 Task: Find connections with filter location Lisieux with filter topic #Lifewith filter profile language English with filter current company Mahindra Finance with filter school Sri Jagadguru Chandrasekaranathaswamiji Institute of Technology with filter industry Non-profit Organizations with filter service category Blogging with filter keywords title Customer Care Associate
Action: Mouse moved to (473, 83)
Screenshot: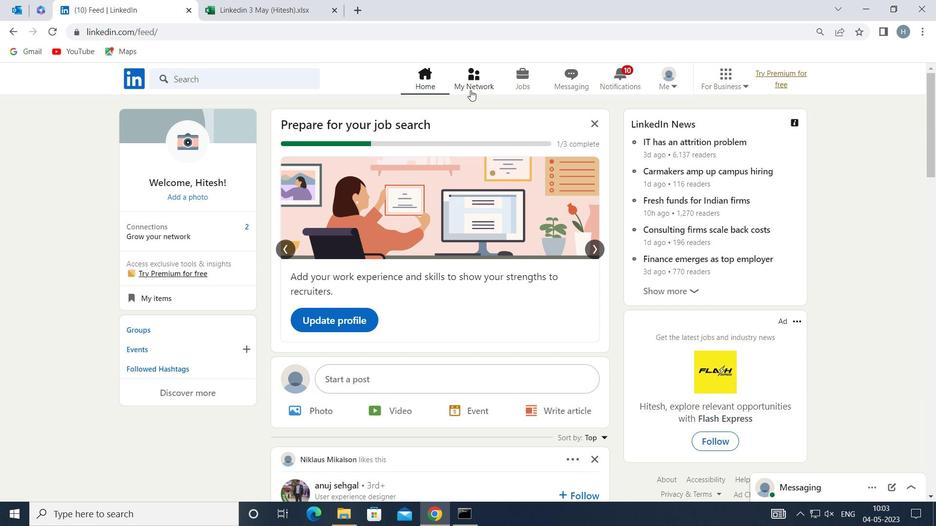 
Action: Mouse pressed left at (473, 83)
Screenshot: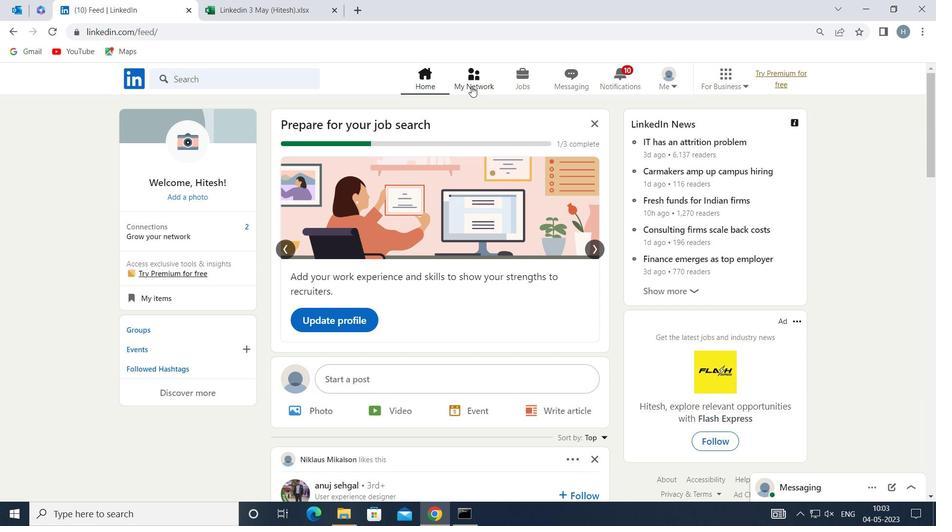 
Action: Mouse moved to (278, 142)
Screenshot: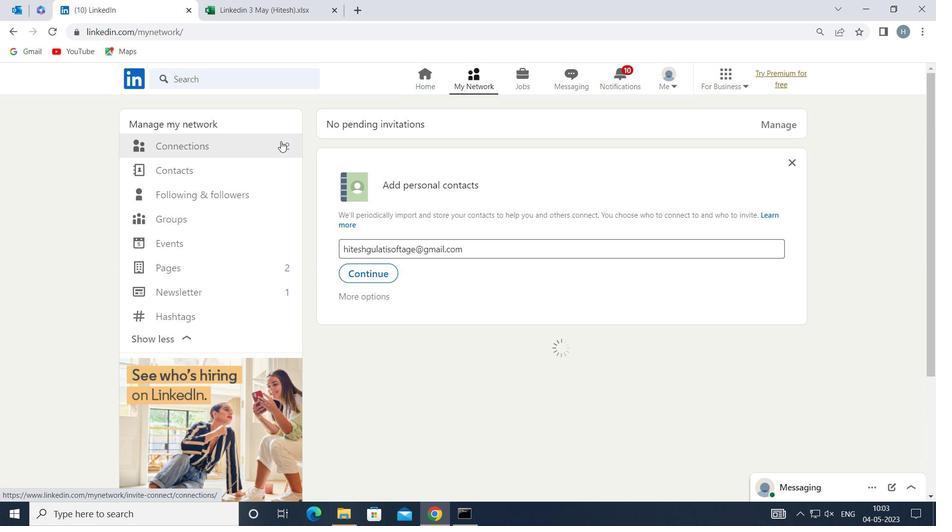 
Action: Mouse pressed left at (278, 142)
Screenshot: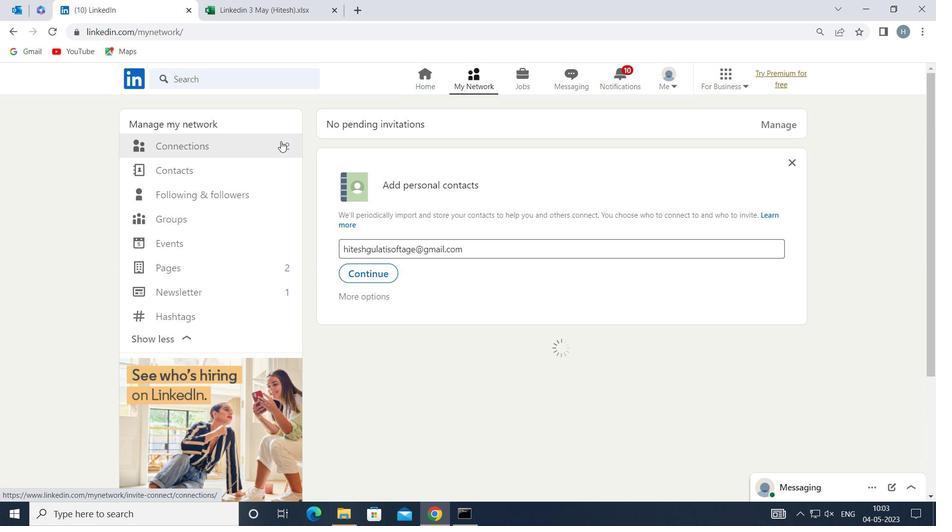 
Action: Mouse moved to (539, 148)
Screenshot: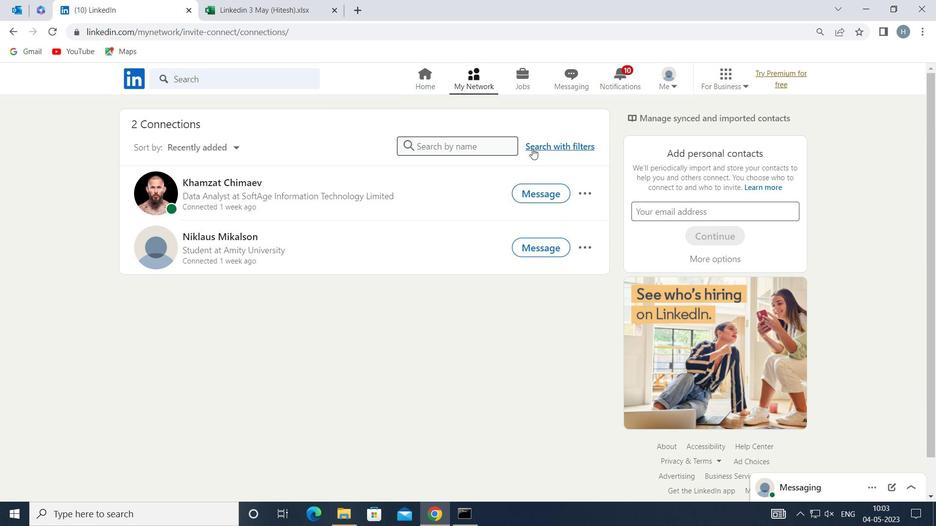 
Action: Mouse pressed left at (539, 148)
Screenshot: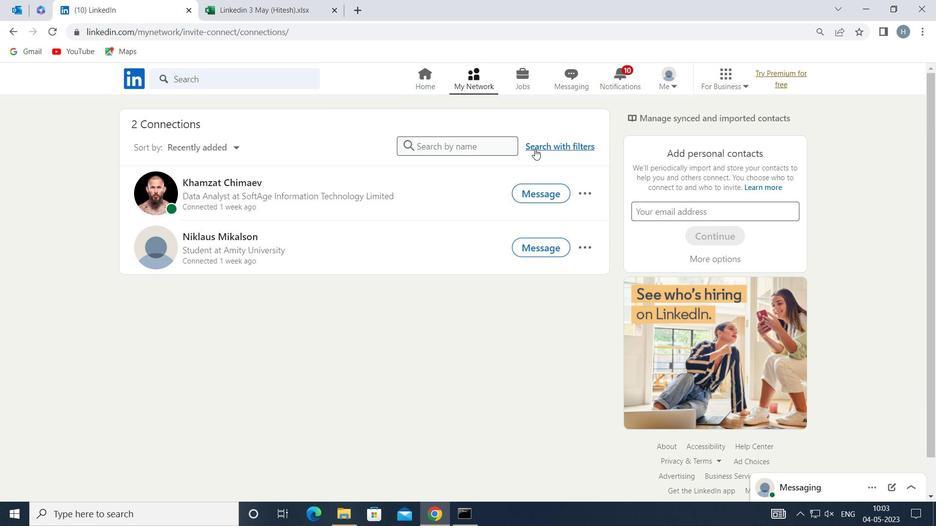 
Action: Mouse moved to (517, 112)
Screenshot: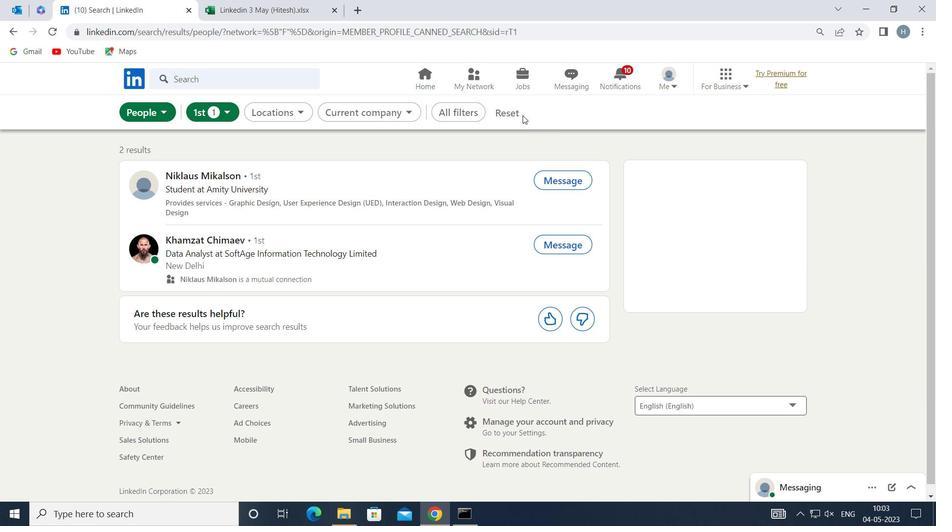 
Action: Mouse pressed left at (517, 112)
Screenshot: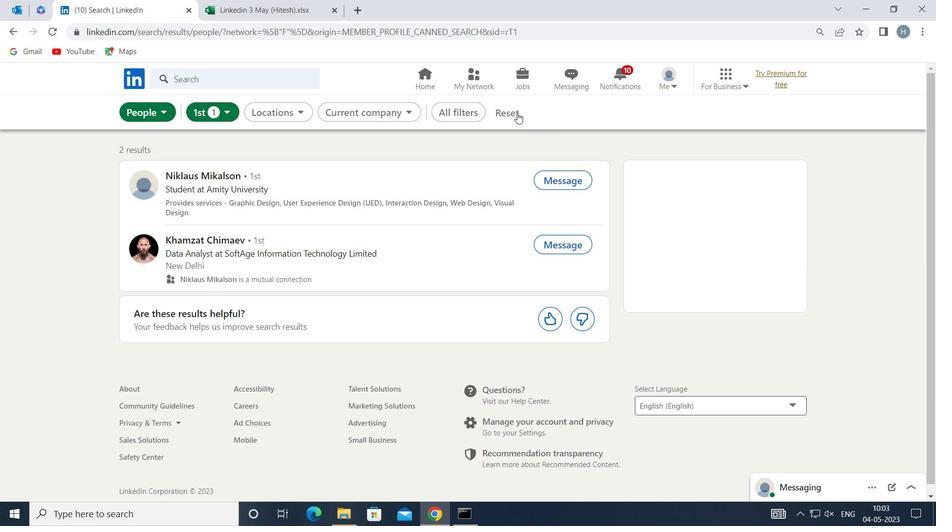 
Action: Mouse moved to (493, 113)
Screenshot: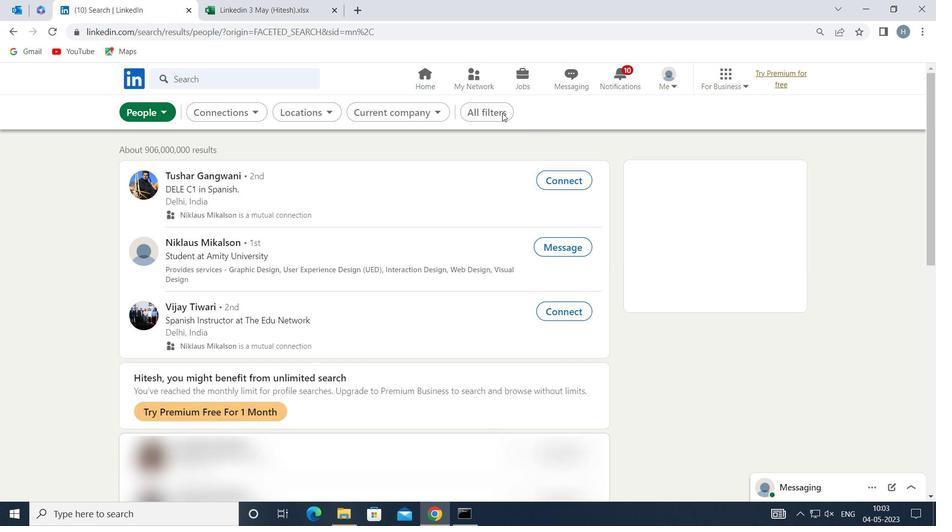 
Action: Mouse pressed left at (493, 113)
Screenshot: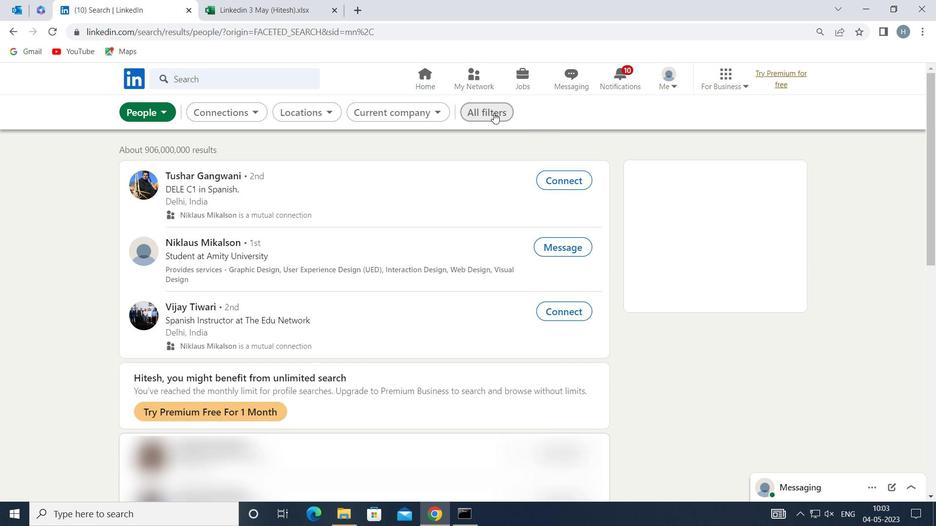 
Action: Mouse moved to (678, 248)
Screenshot: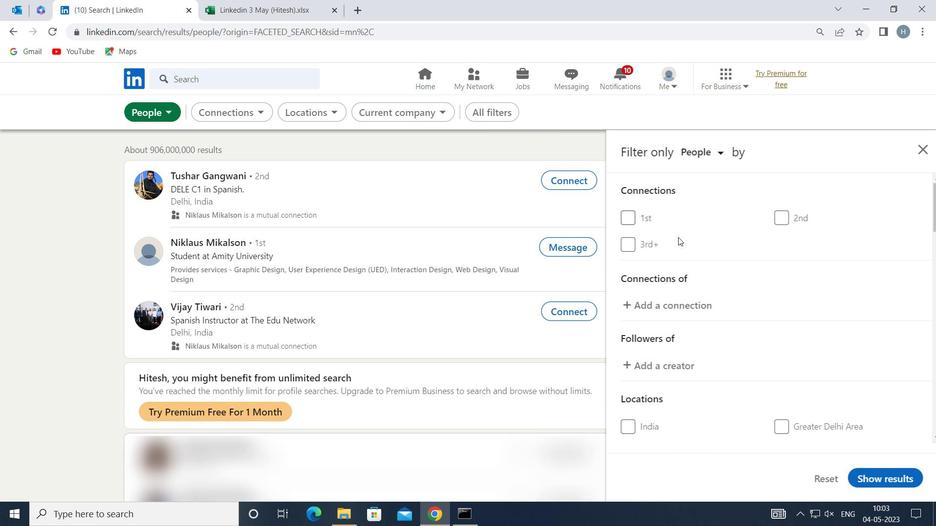 
Action: Mouse scrolled (678, 248) with delta (0, 0)
Screenshot: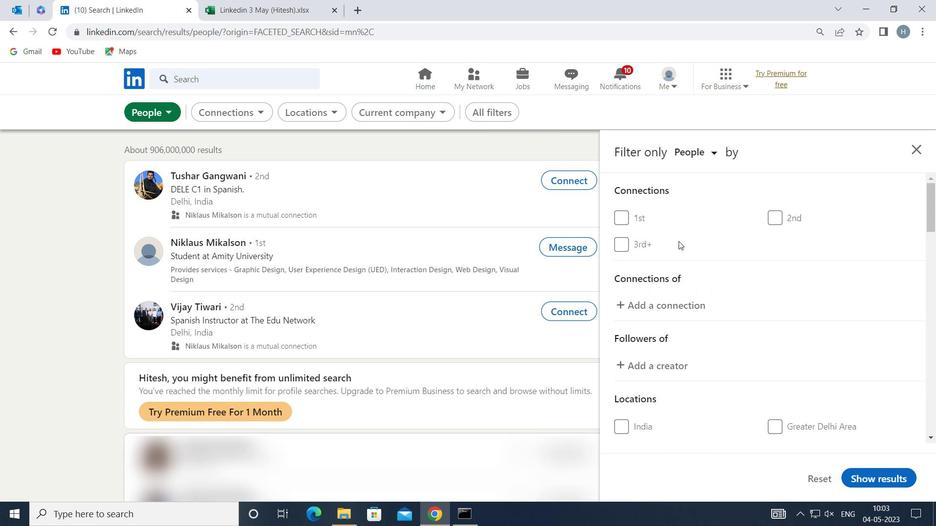 
Action: Mouse moved to (678, 249)
Screenshot: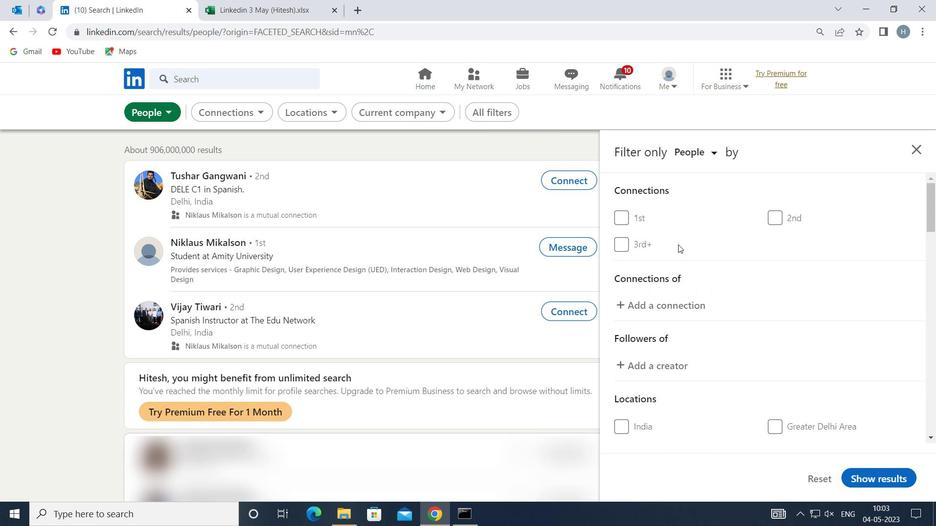 
Action: Mouse scrolled (678, 248) with delta (0, 0)
Screenshot: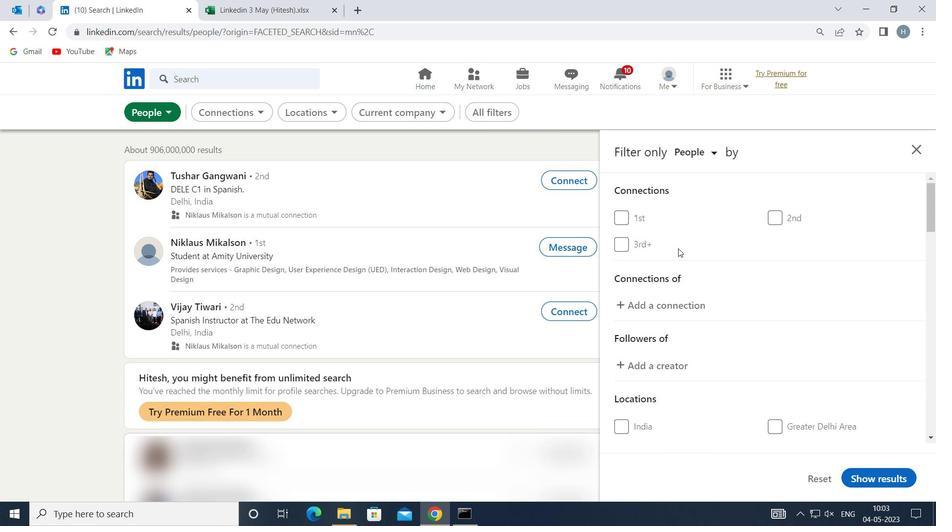 
Action: Mouse scrolled (678, 248) with delta (0, 0)
Screenshot: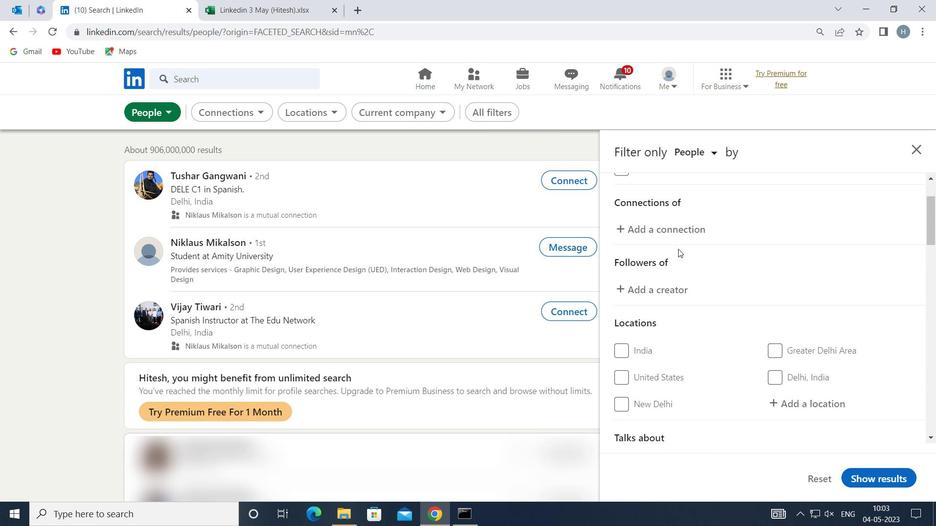 
Action: Mouse moved to (804, 295)
Screenshot: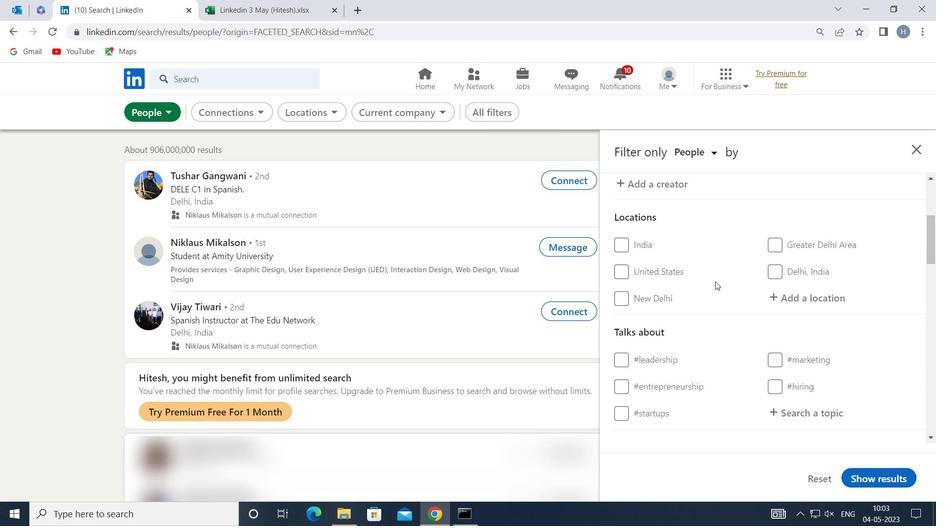
Action: Mouse pressed left at (804, 295)
Screenshot: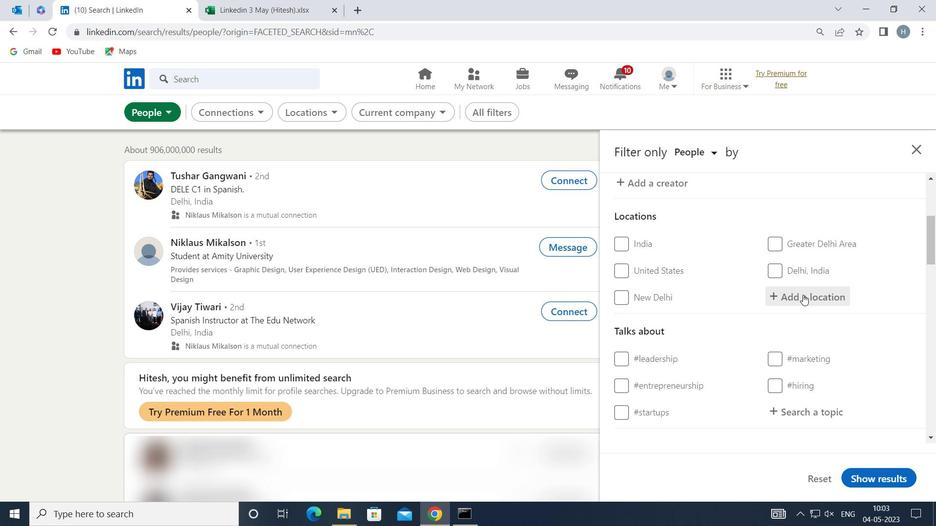 
Action: Key pressed <Key.shift>LISIEUX
Screenshot: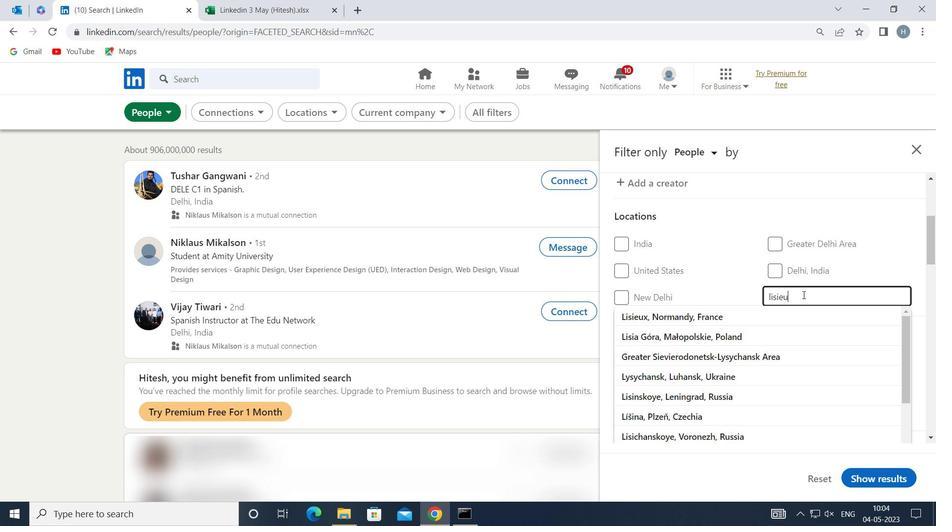 
Action: Mouse moved to (779, 312)
Screenshot: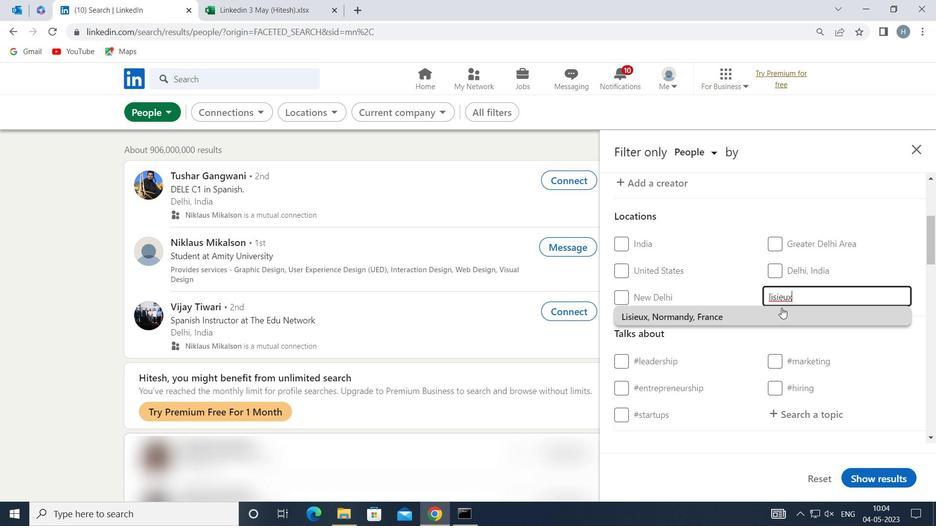 
Action: Mouse pressed left at (779, 312)
Screenshot: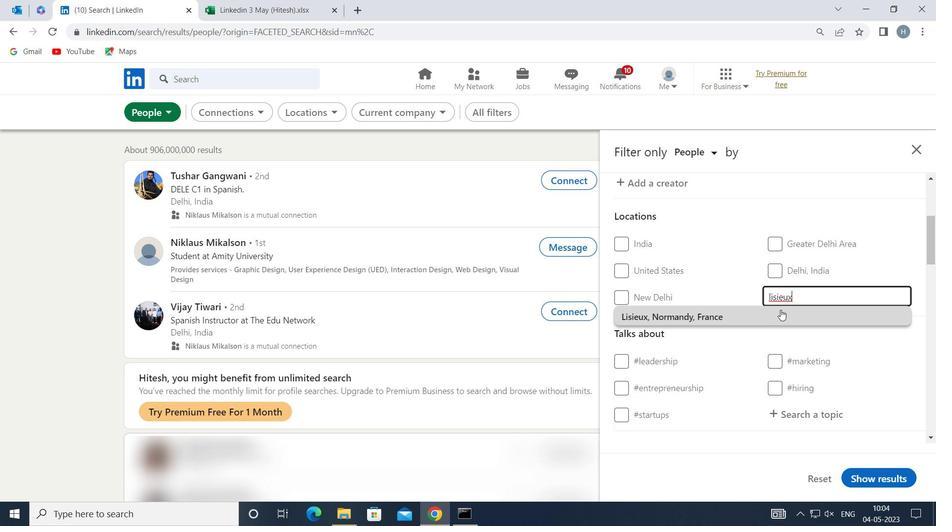 
Action: Mouse moved to (779, 312)
Screenshot: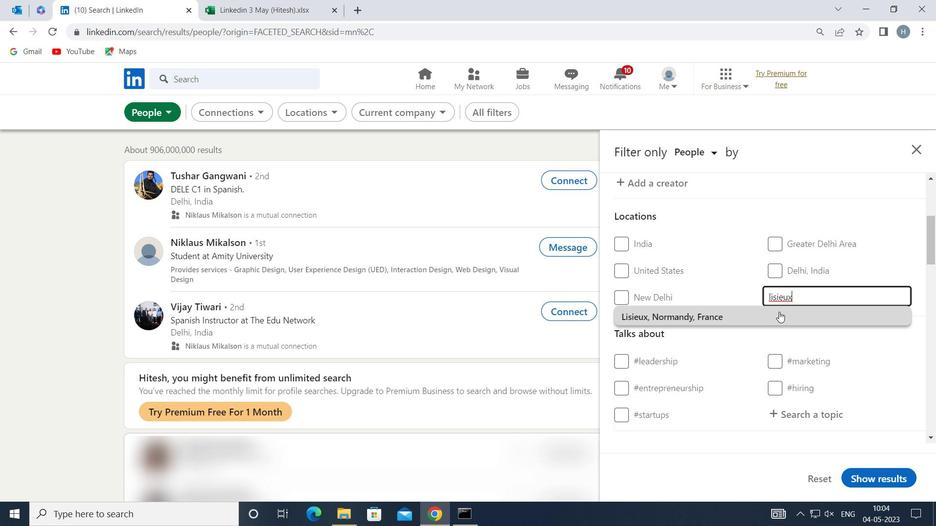 
Action: Mouse scrolled (779, 312) with delta (0, 0)
Screenshot: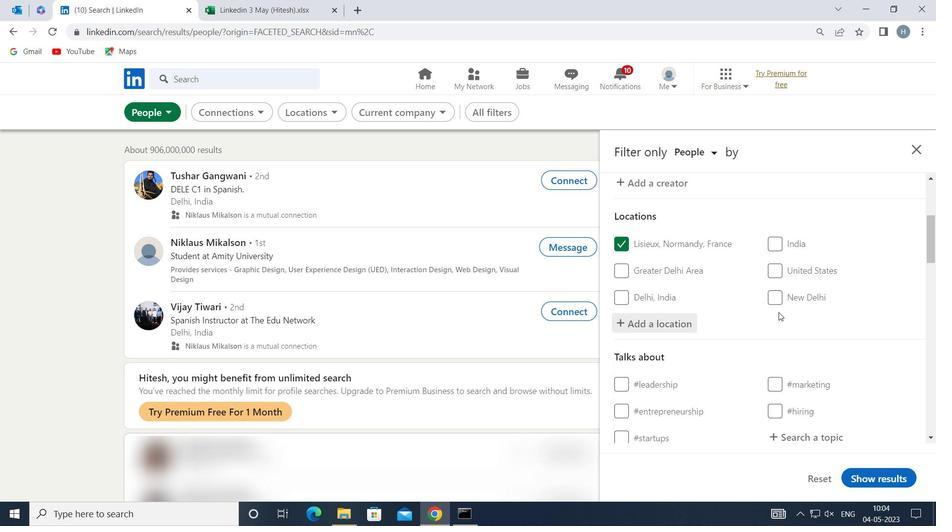 
Action: Mouse scrolled (779, 312) with delta (0, 0)
Screenshot: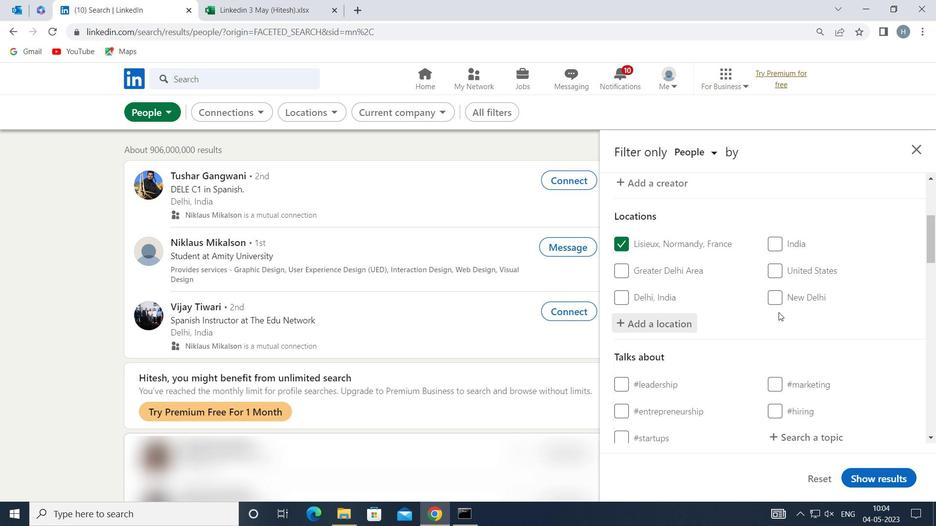 
Action: Mouse moved to (778, 314)
Screenshot: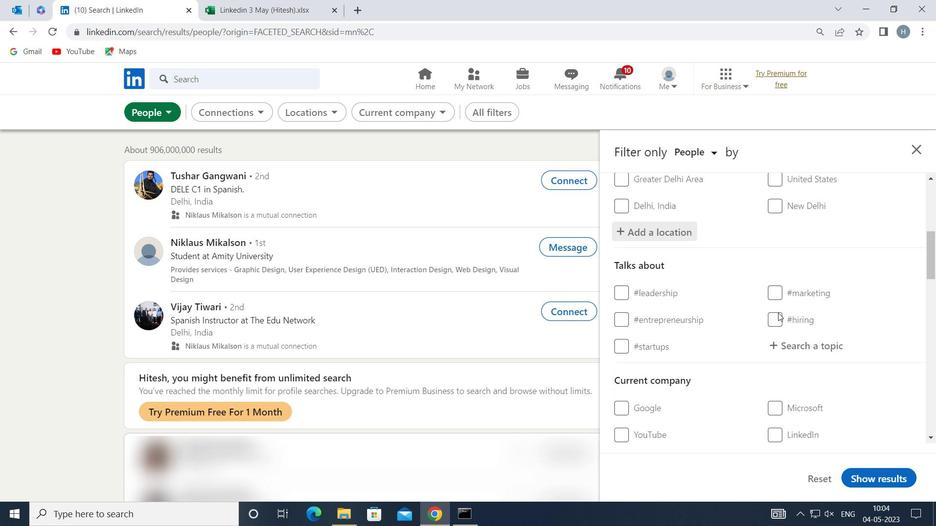 
Action: Mouse scrolled (778, 314) with delta (0, 0)
Screenshot: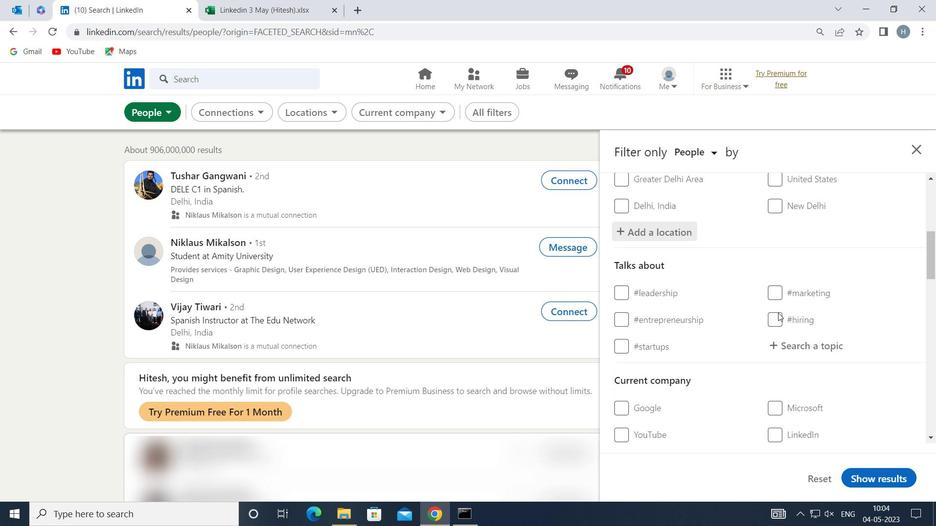
Action: Mouse moved to (805, 256)
Screenshot: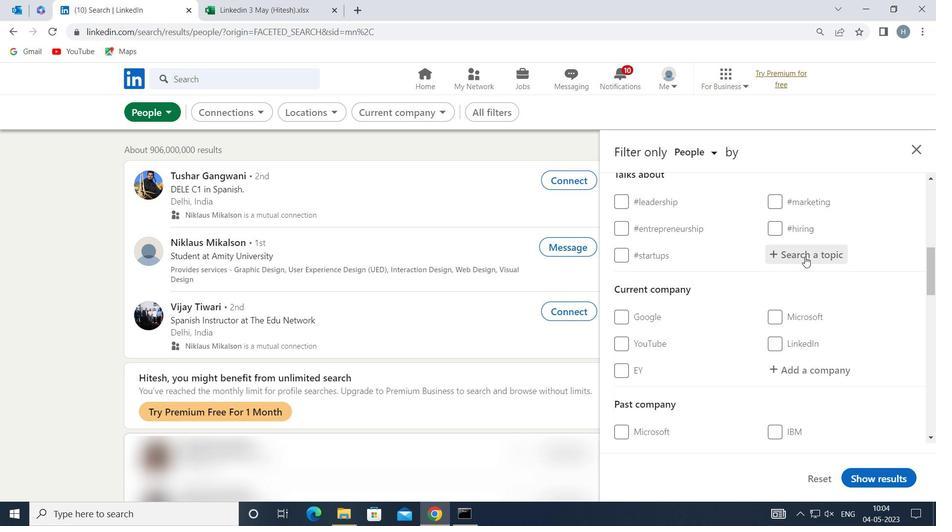 
Action: Mouse pressed left at (805, 256)
Screenshot: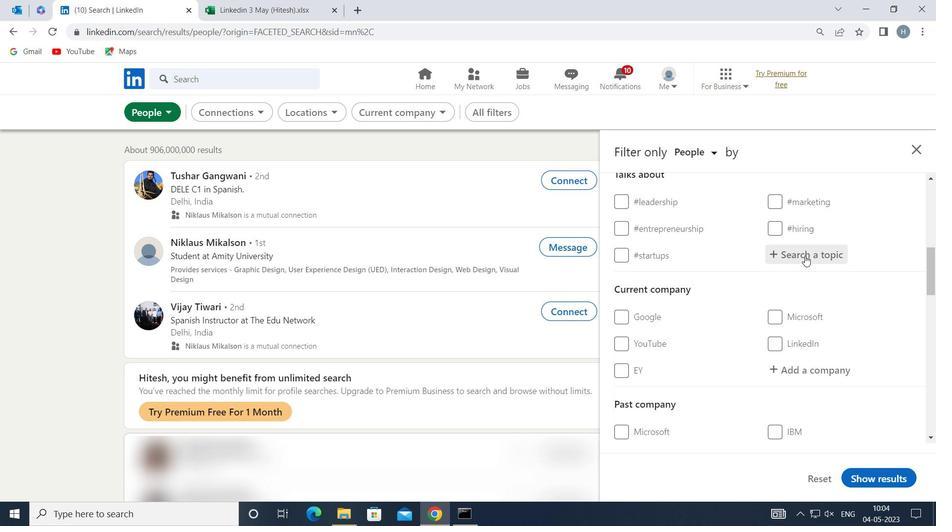 
Action: Key pressed LIFE
Screenshot: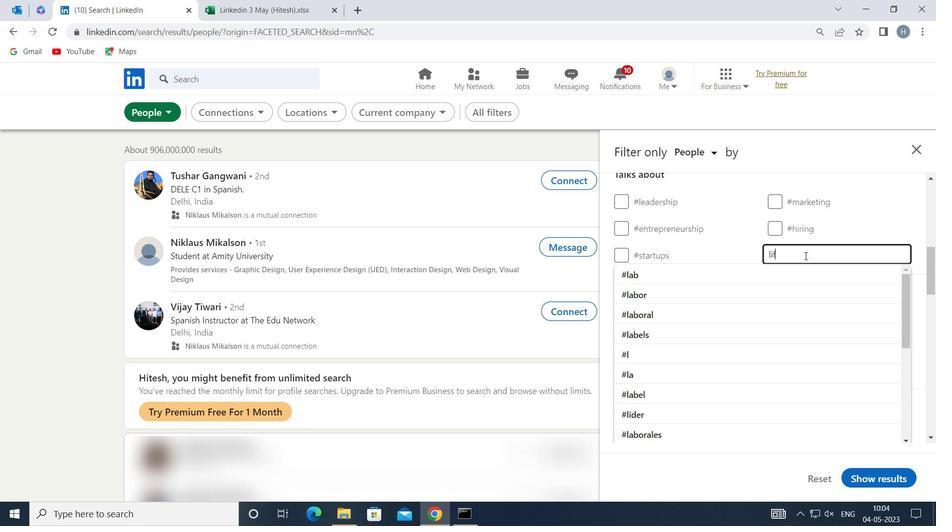 
Action: Mouse moved to (765, 266)
Screenshot: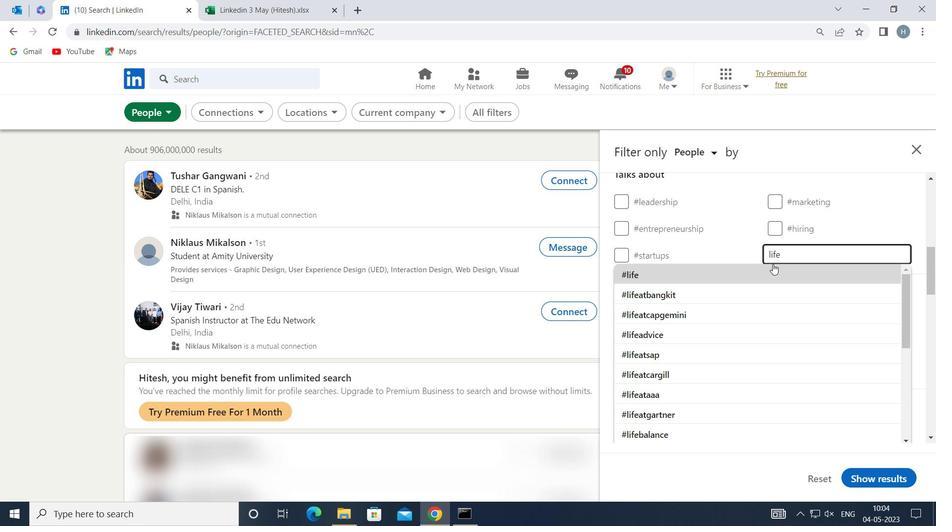 
Action: Mouse pressed left at (765, 266)
Screenshot: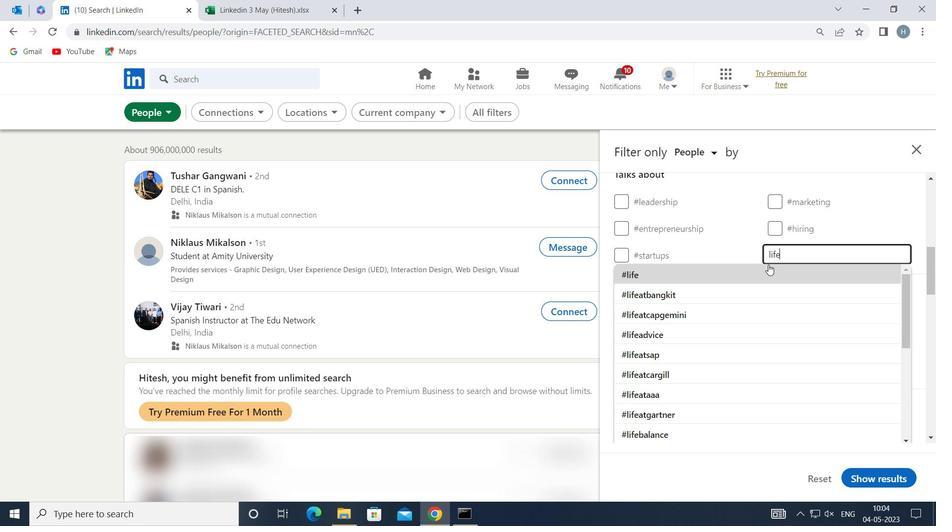 
Action: Mouse moved to (756, 278)
Screenshot: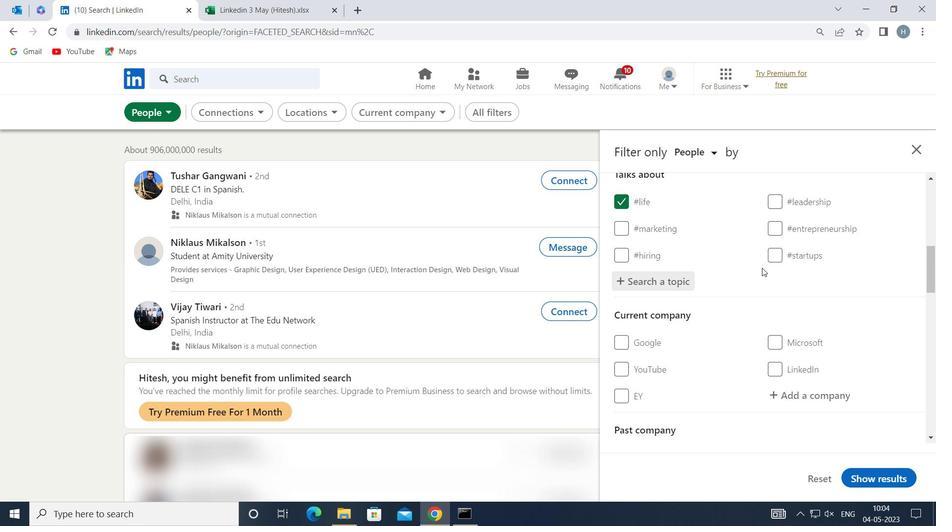 
Action: Mouse scrolled (756, 278) with delta (0, 0)
Screenshot: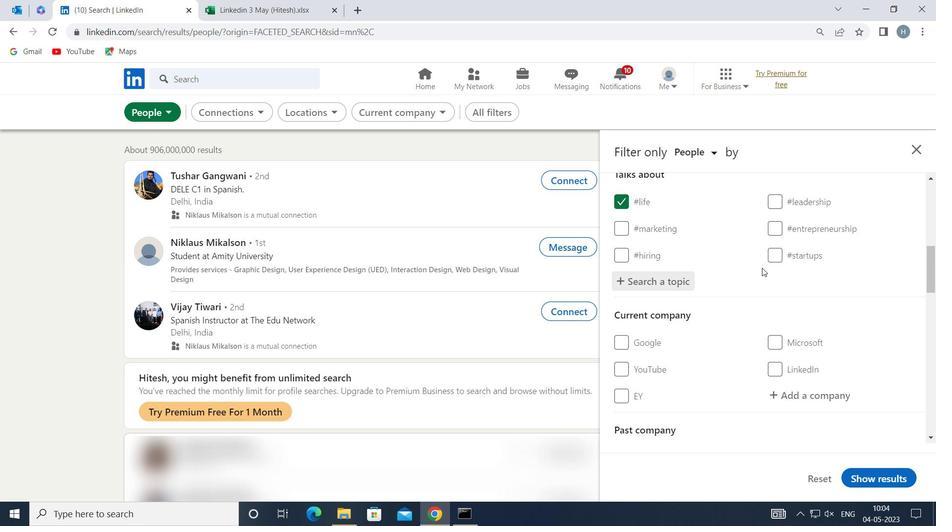 
Action: Mouse moved to (755, 280)
Screenshot: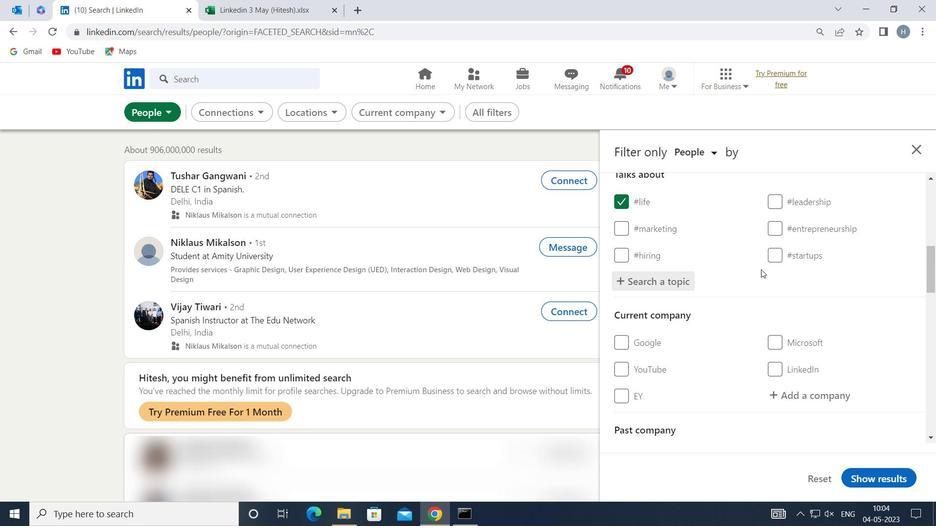 
Action: Mouse scrolled (755, 279) with delta (0, 0)
Screenshot: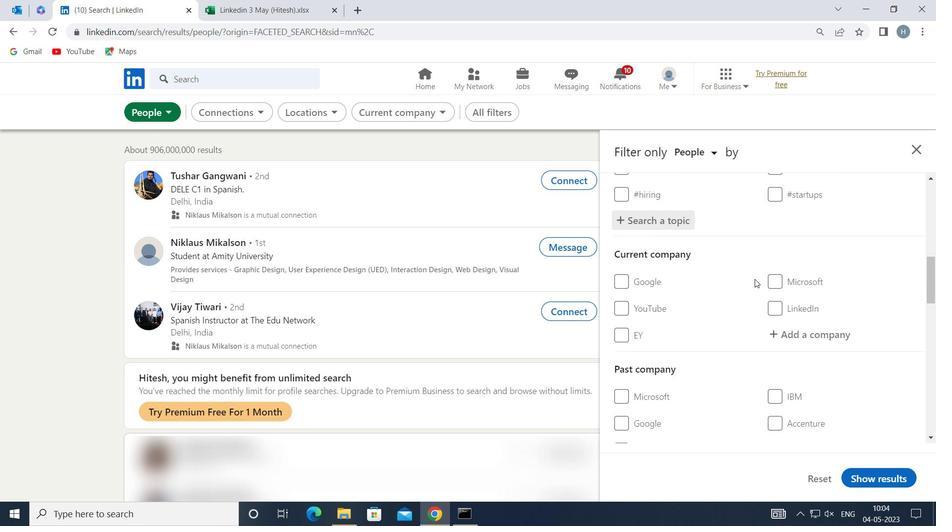 
Action: Mouse moved to (754, 281)
Screenshot: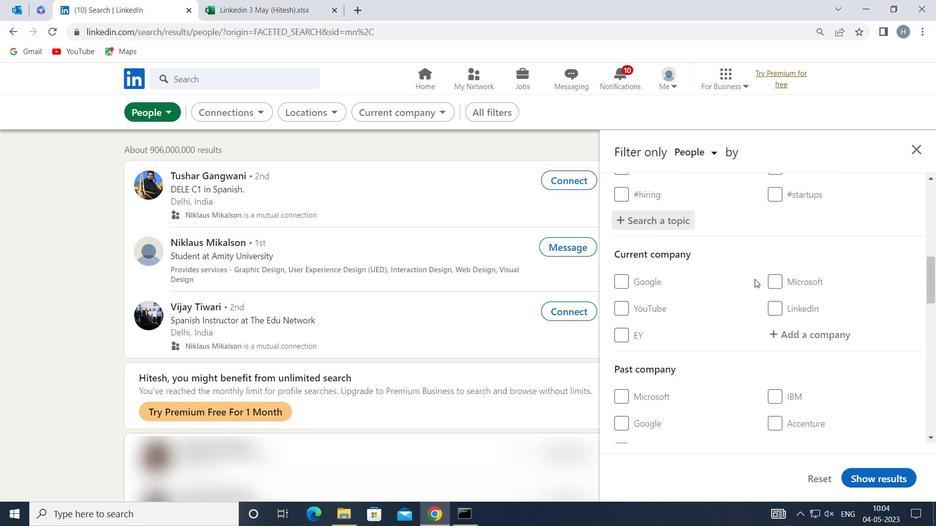 
Action: Mouse scrolled (754, 280) with delta (0, 0)
Screenshot: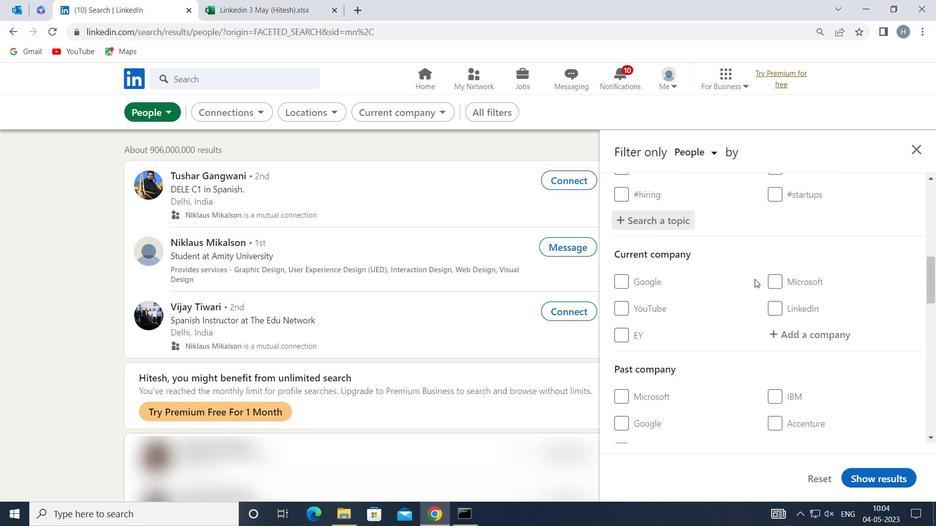 
Action: Mouse moved to (740, 291)
Screenshot: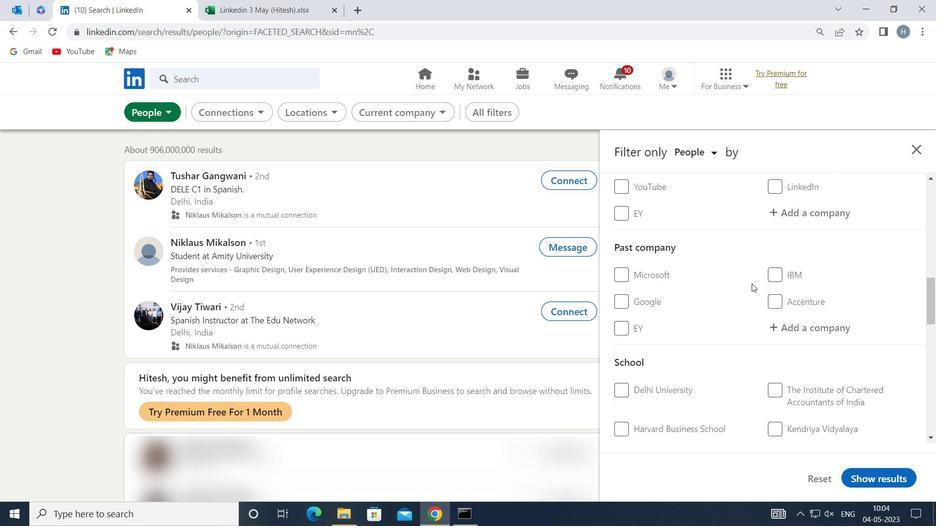 
Action: Mouse scrolled (740, 290) with delta (0, 0)
Screenshot: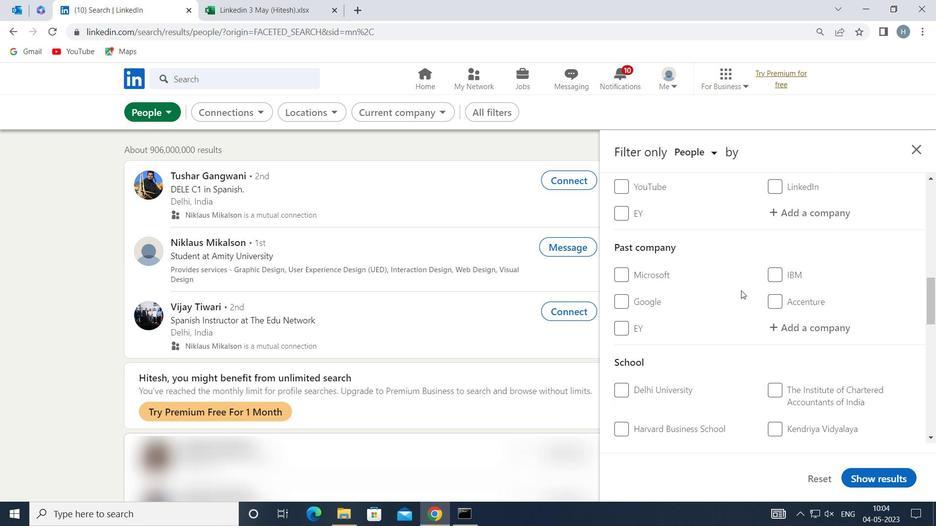 
Action: Mouse scrolled (740, 290) with delta (0, 0)
Screenshot: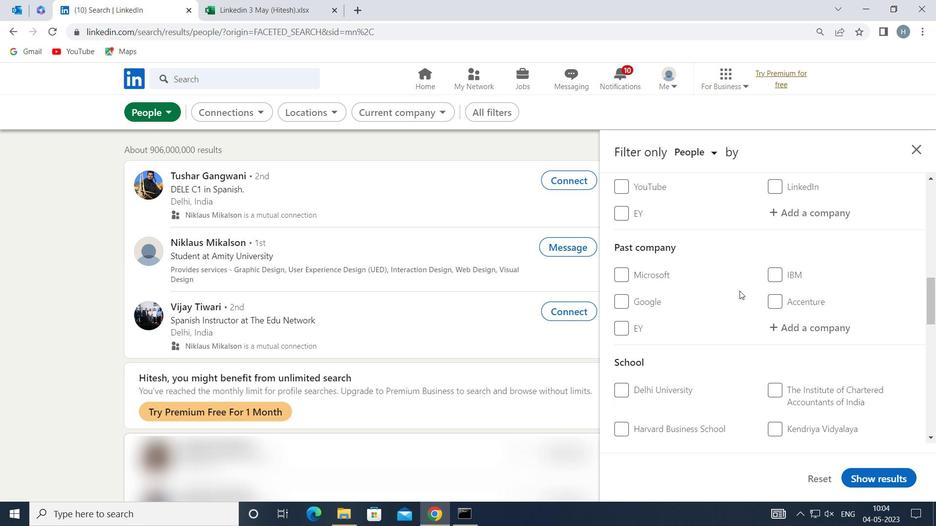 
Action: Mouse moved to (740, 291)
Screenshot: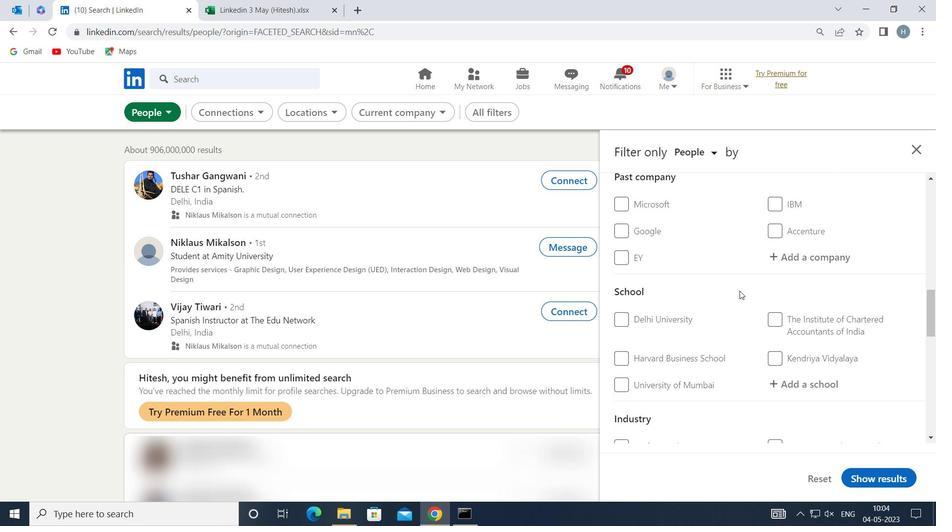 
Action: Mouse scrolled (740, 290) with delta (0, 0)
Screenshot: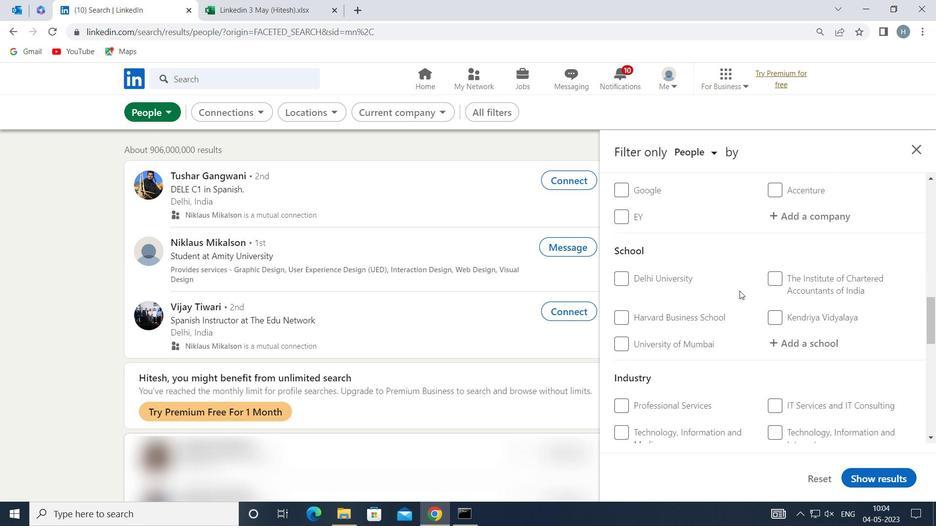 
Action: Mouse scrolled (740, 290) with delta (0, 0)
Screenshot: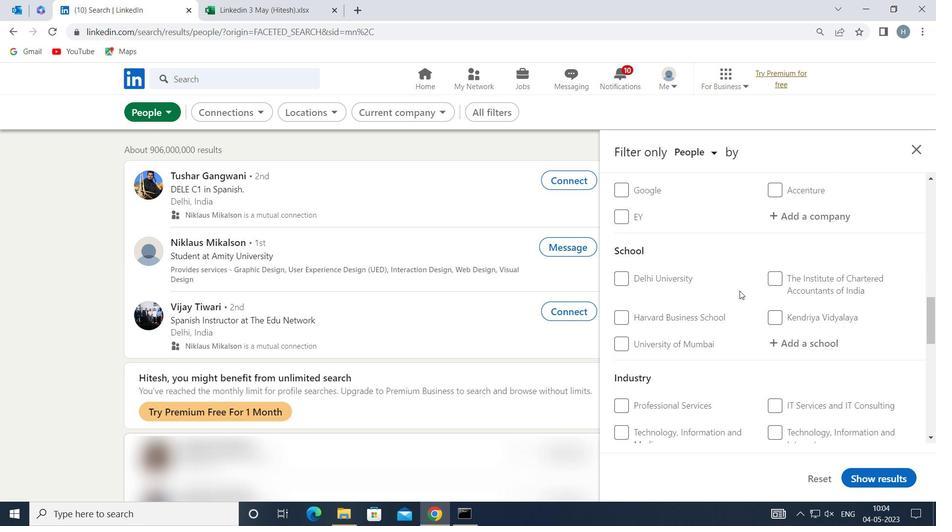 
Action: Mouse moved to (739, 291)
Screenshot: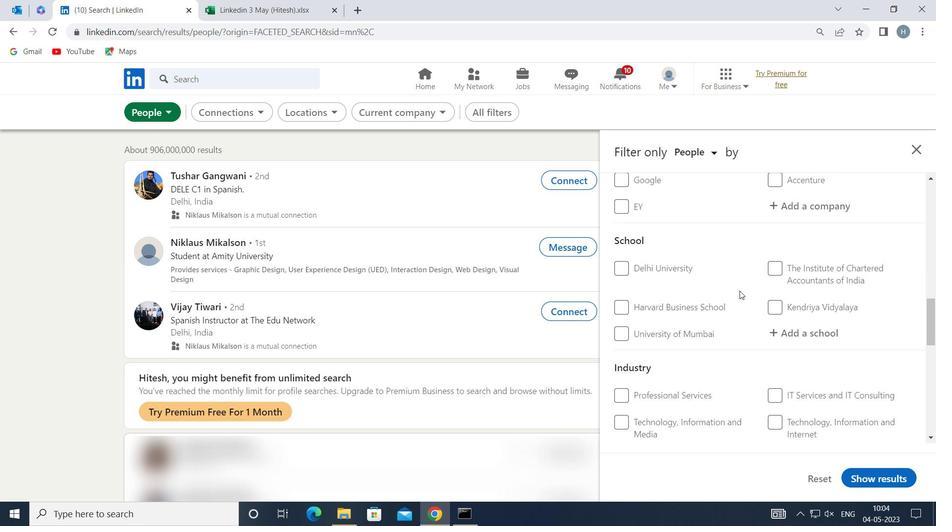 
Action: Mouse scrolled (739, 291) with delta (0, 0)
Screenshot: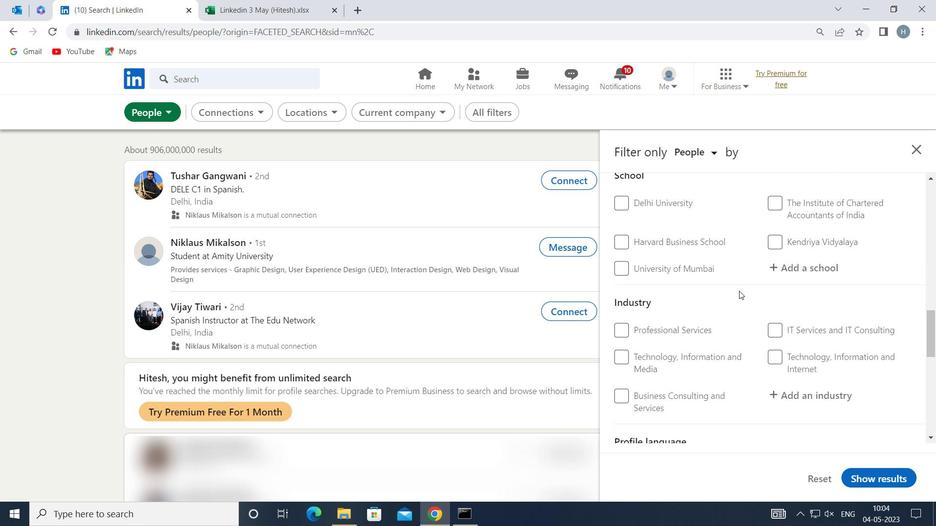 
Action: Mouse moved to (616, 348)
Screenshot: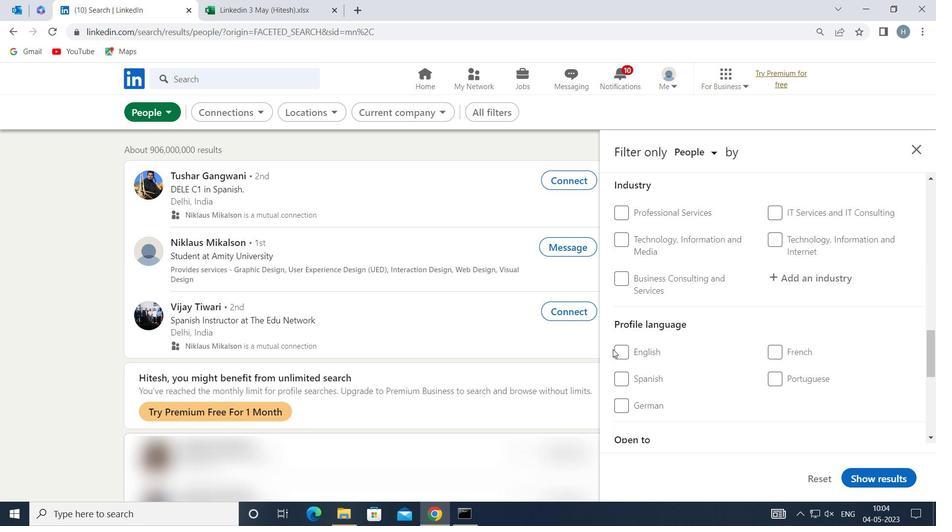
Action: Mouse pressed left at (616, 348)
Screenshot: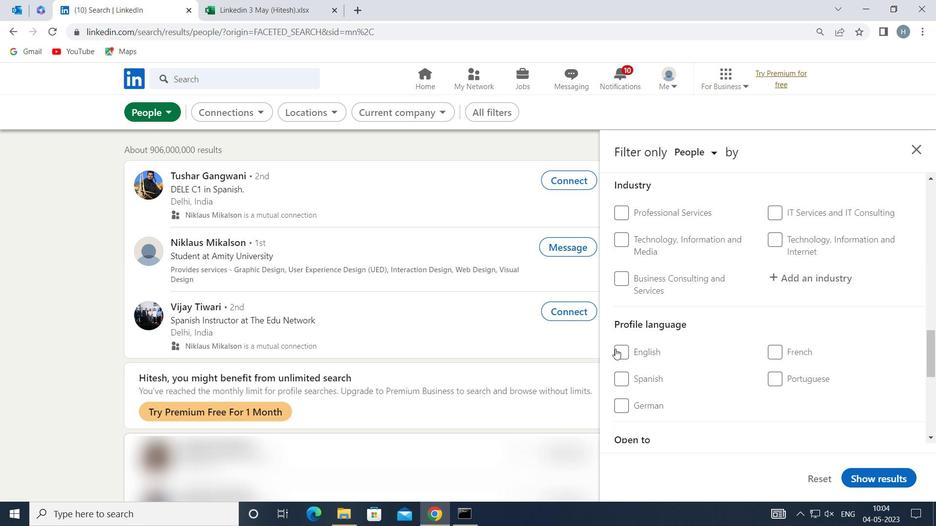 
Action: Mouse moved to (706, 348)
Screenshot: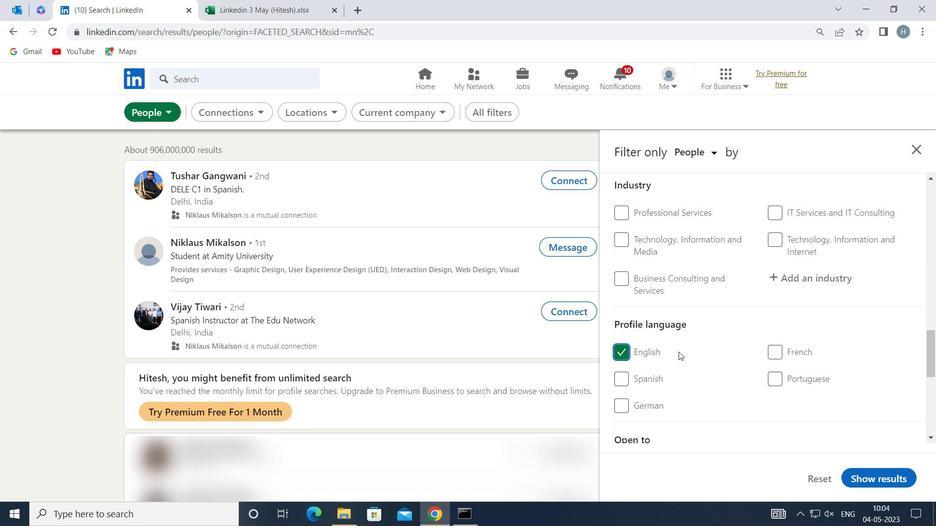 
Action: Mouse scrolled (706, 349) with delta (0, 0)
Screenshot: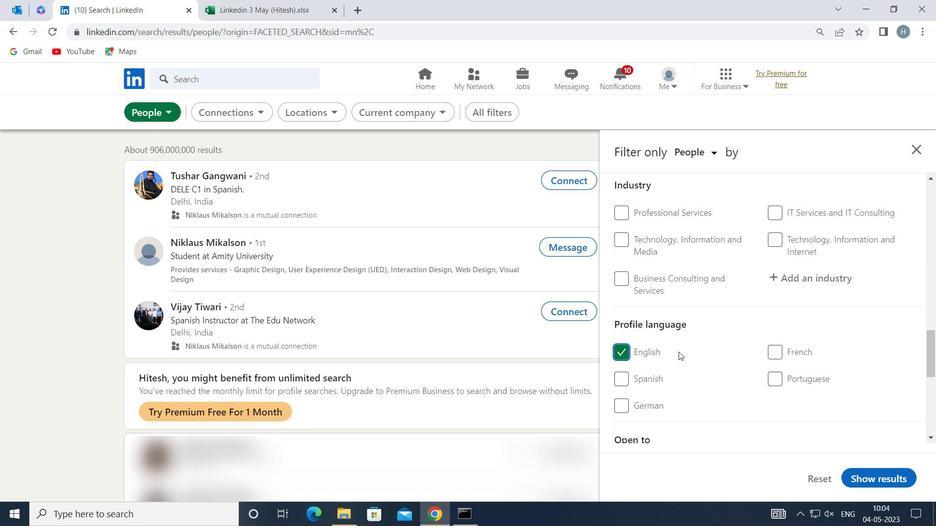 
Action: Mouse scrolled (706, 349) with delta (0, 0)
Screenshot: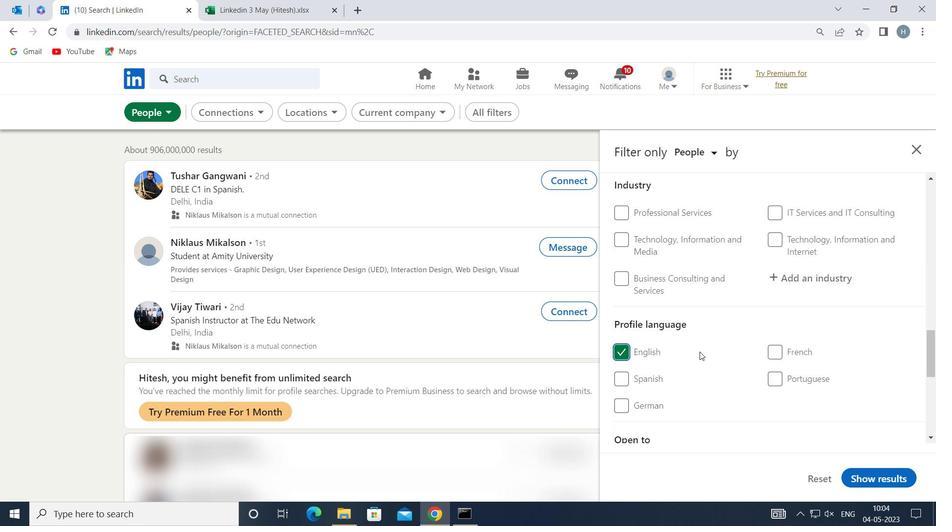 
Action: Mouse scrolled (706, 349) with delta (0, 0)
Screenshot: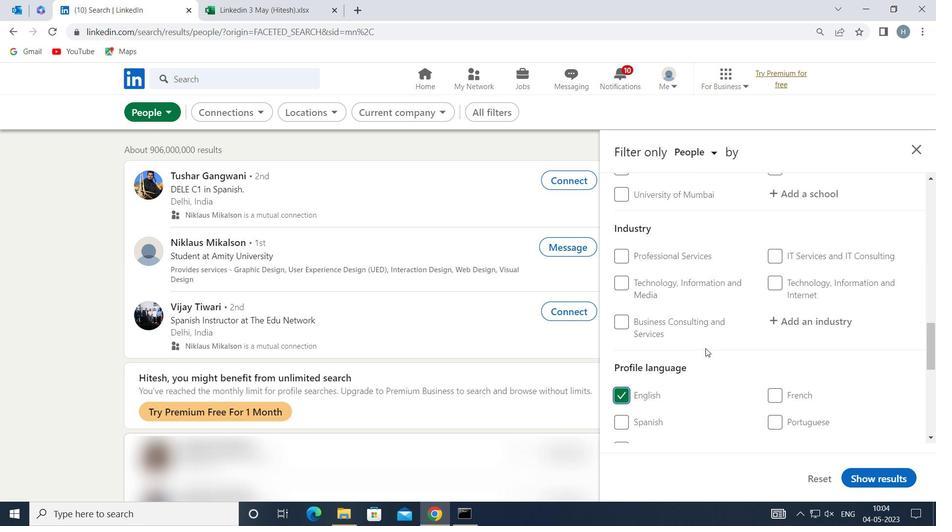 
Action: Mouse moved to (707, 348)
Screenshot: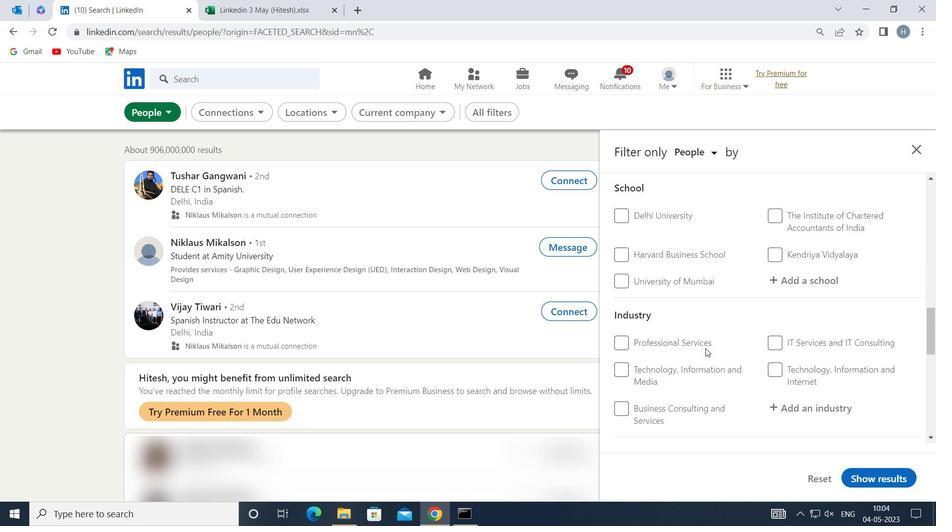 
Action: Mouse scrolled (707, 348) with delta (0, 0)
Screenshot: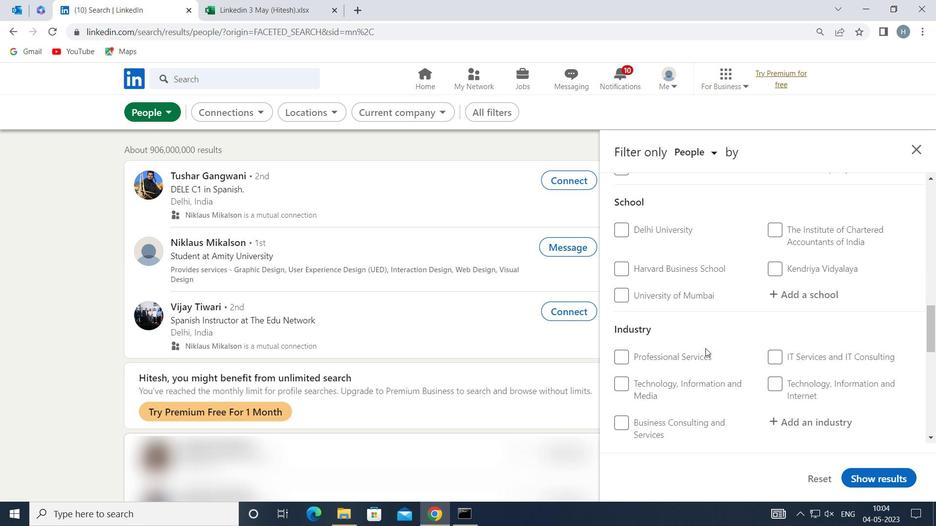 
Action: Mouse scrolled (707, 348) with delta (0, 0)
Screenshot: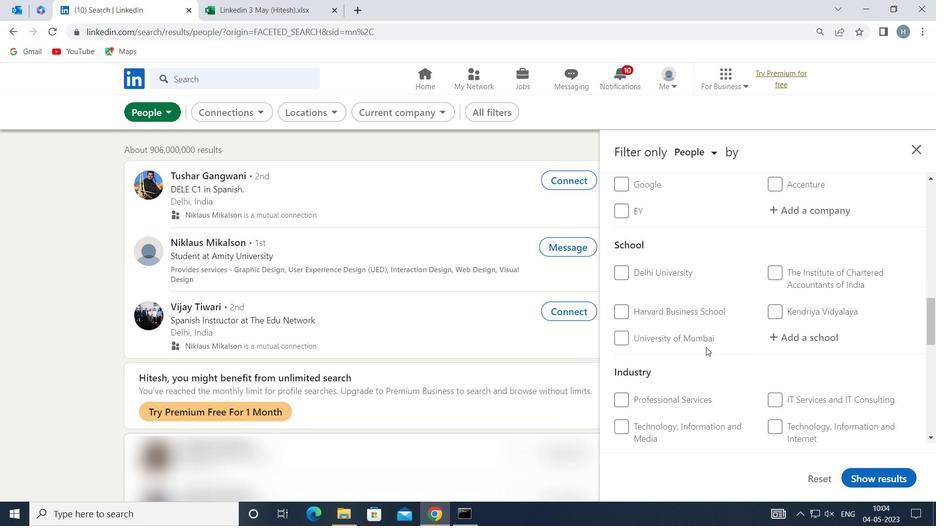 
Action: Mouse scrolled (707, 348) with delta (0, 0)
Screenshot: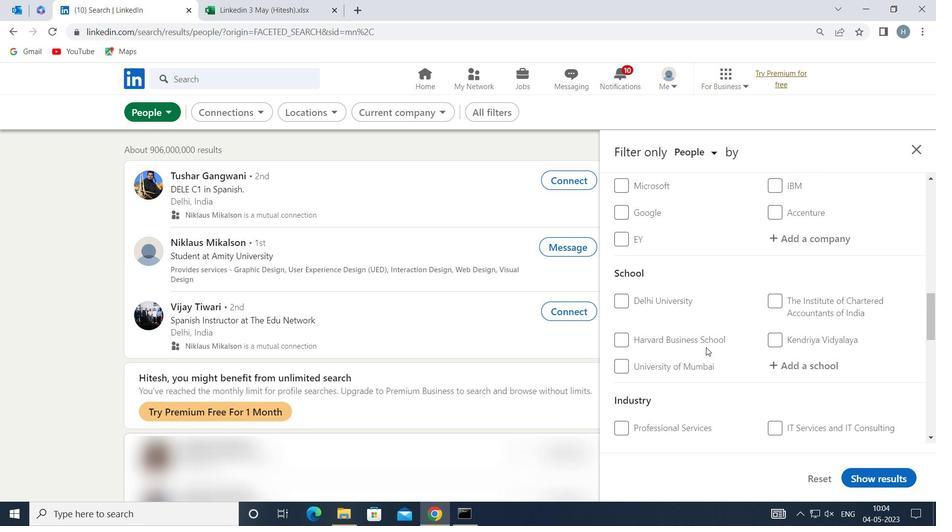 
Action: Mouse scrolled (707, 348) with delta (0, 0)
Screenshot: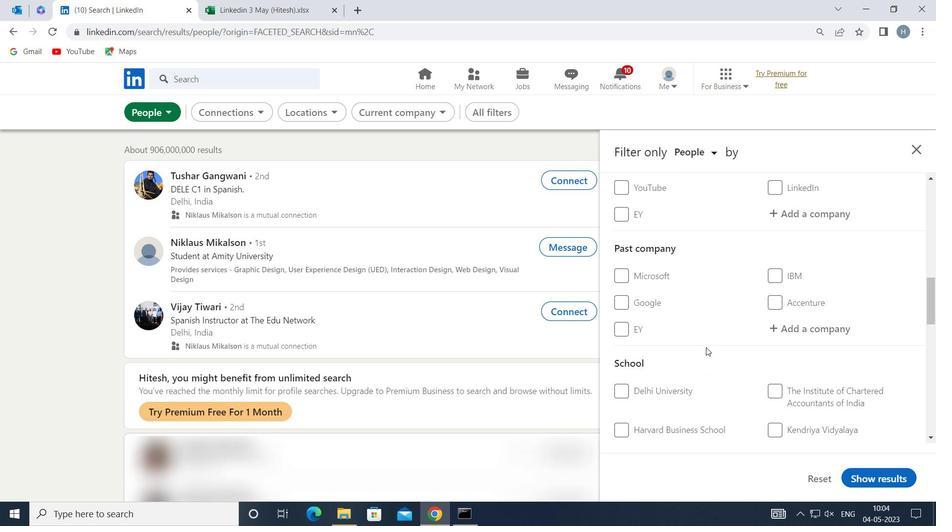 
Action: Mouse moved to (784, 333)
Screenshot: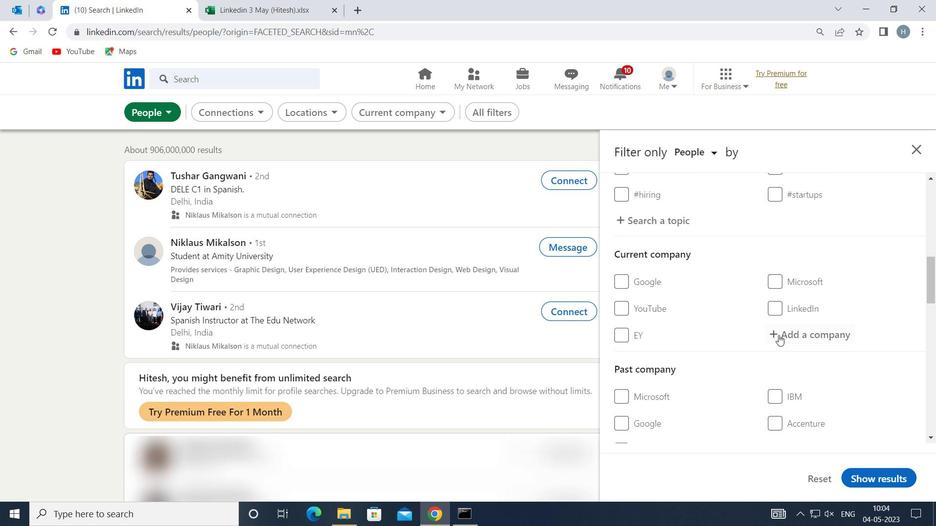 
Action: Mouse pressed left at (784, 333)
Screenshot: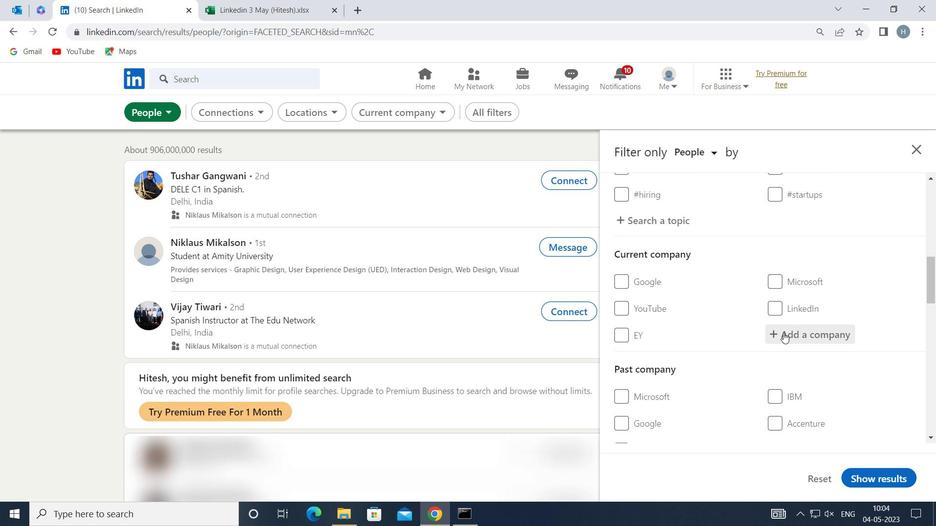 
Action: Key pressed <Key.shift>MAHIND
Screenshot: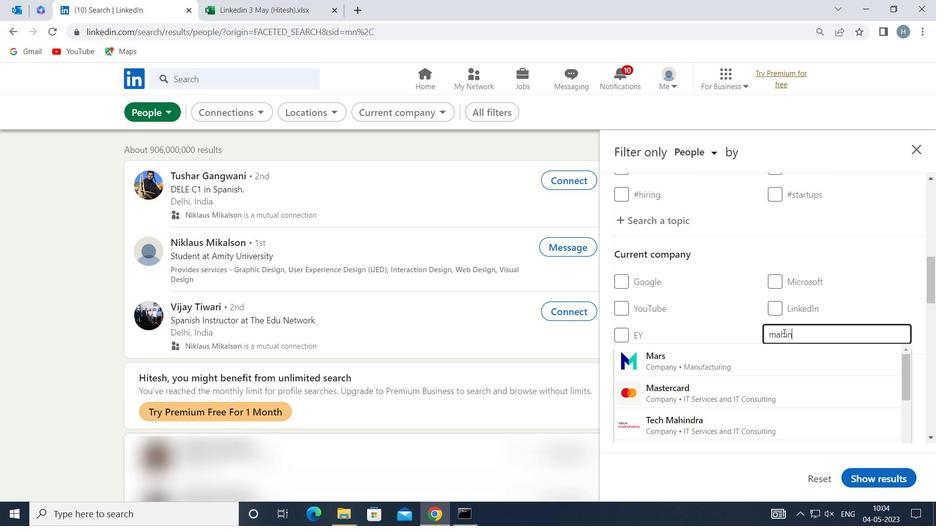 
Action: Mouse moved to (779, 360)
Screenshot: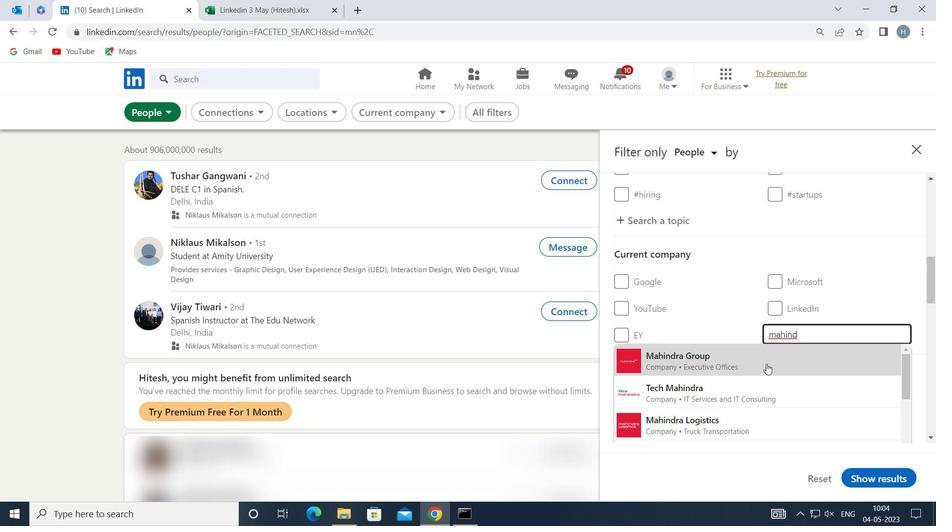 
Action: Key pressed A<Key.backspace>RA<Key.space><Key.shift>FI
Screenshot: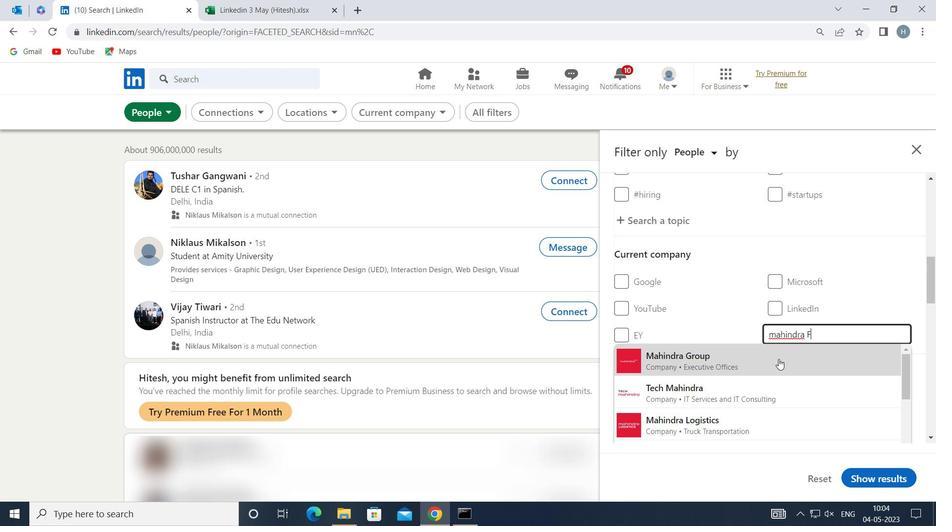 
Action: Mouse moved to (768, 360)
Screenshot: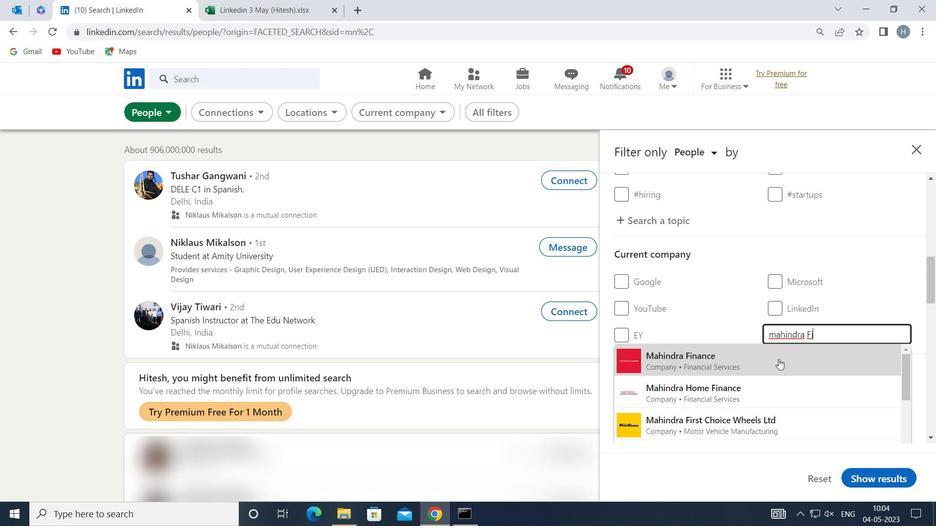 
Action: Mouse pressed left at (768, 360)
Screenshot: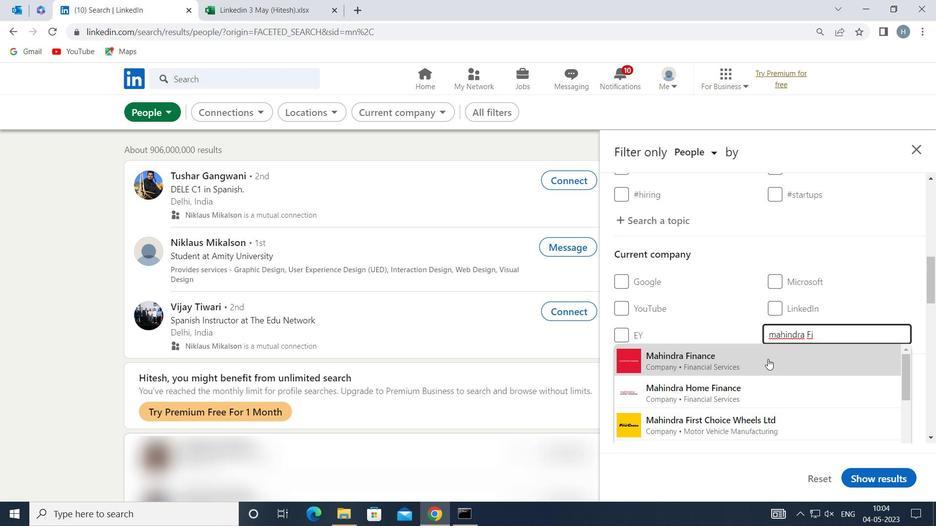 
Action: Mouse moved to (683, 358)
Screenshot: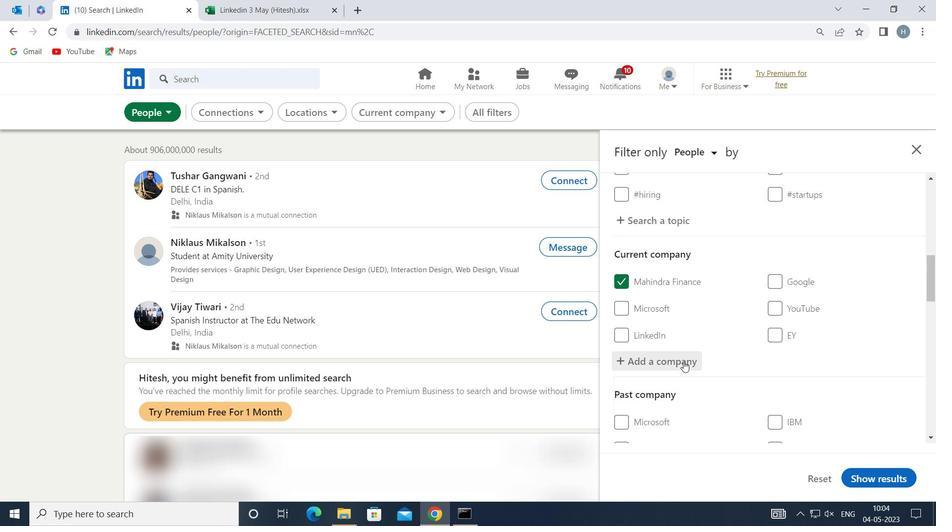 
Action: Mouse scrolled (683, 358) with delta (0, 0)
Screenshot: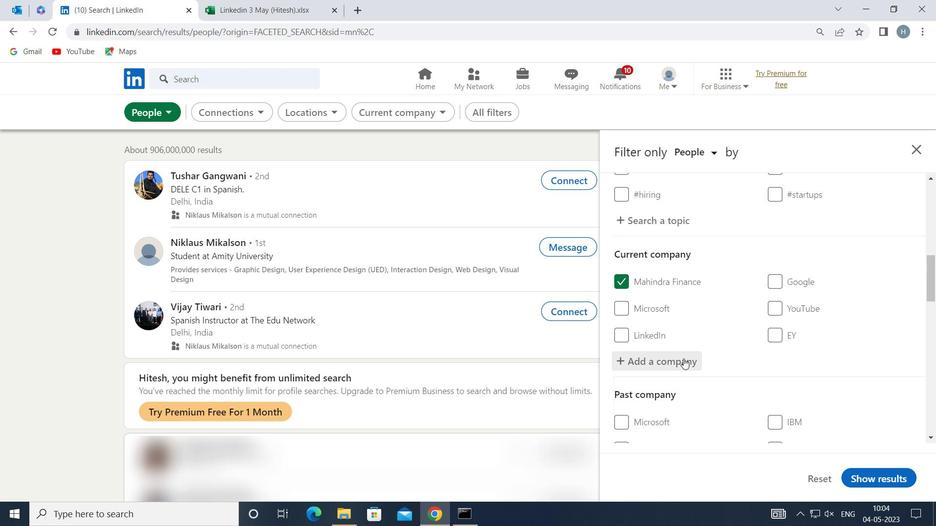 
Action: Mouse scrolled (683, 358) with delta (0, 0)
Screenshot: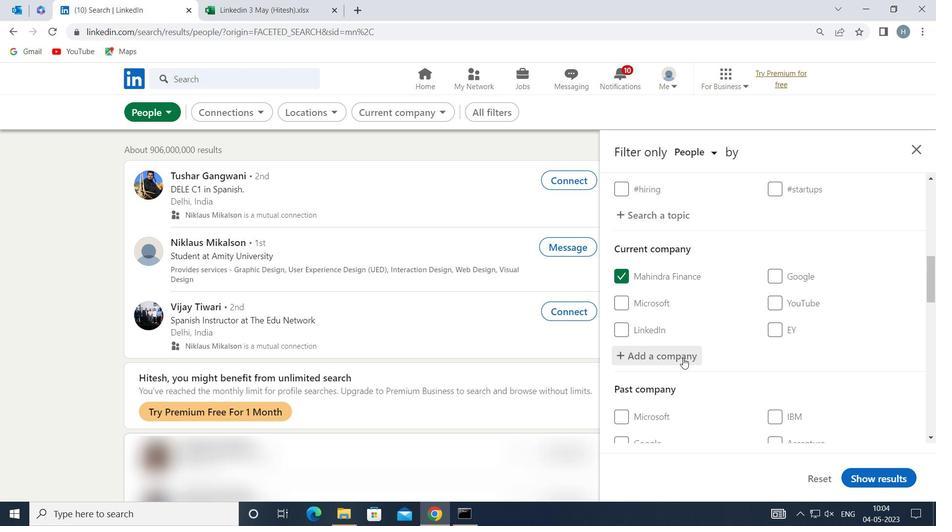 
Action: Mouse moved to (688, 355)
Screenshot: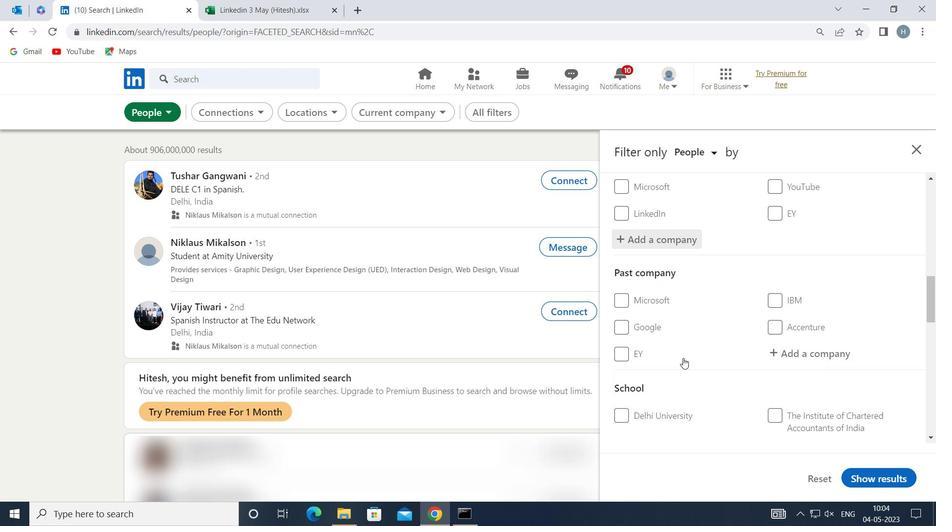 
Action: Mouse scrolled (688, 355) with delta (0, 0)
Screenshot: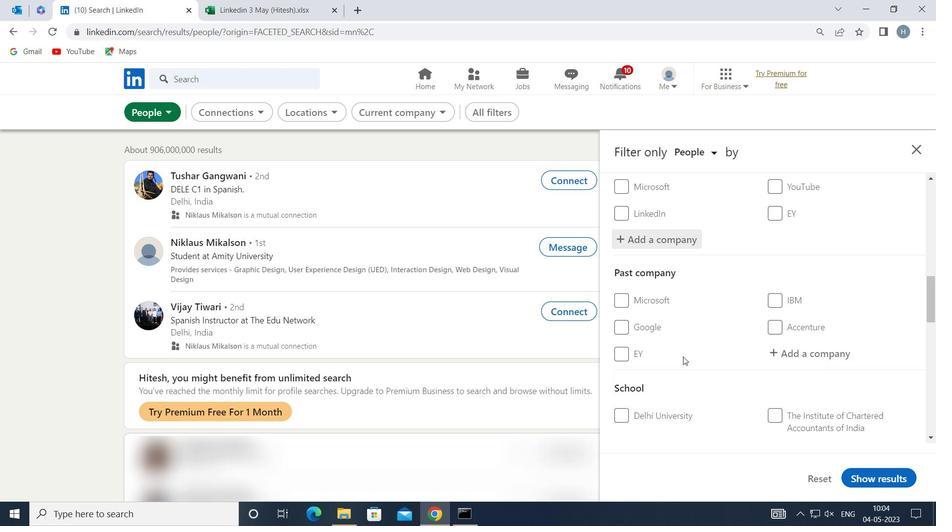 
Action: Mouse moved to (702, 352)
Screenshot: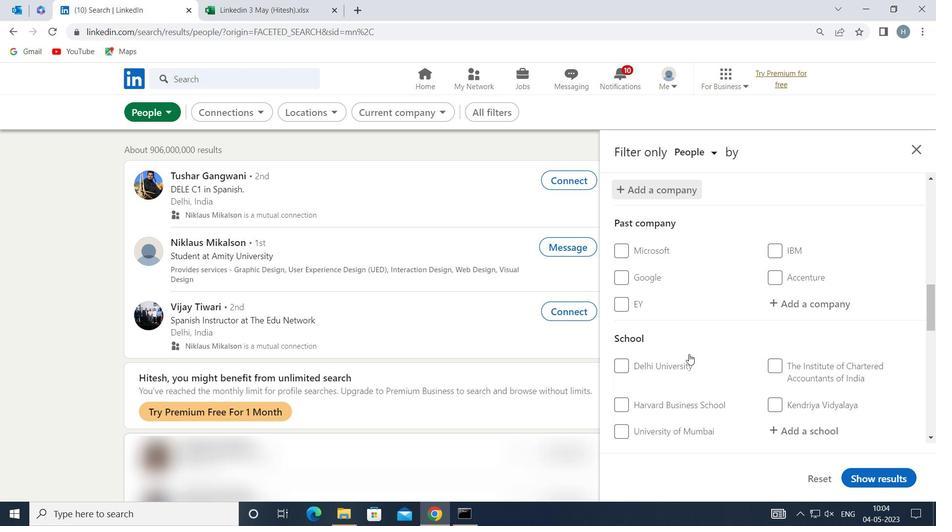 
Action: Mouse scrolled (702, 351) with delta (0, 0)
Screenshot: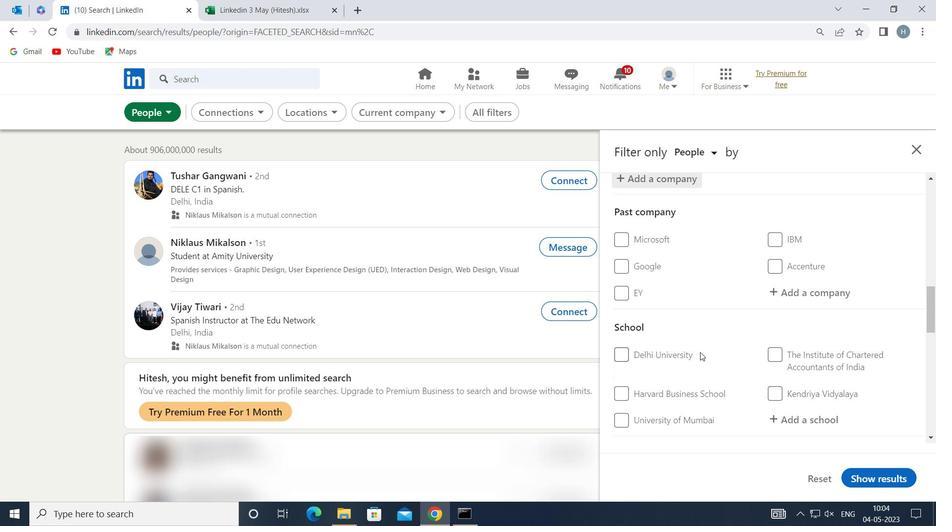 
Action: Mouse moved to (788, 356)
Screenshot: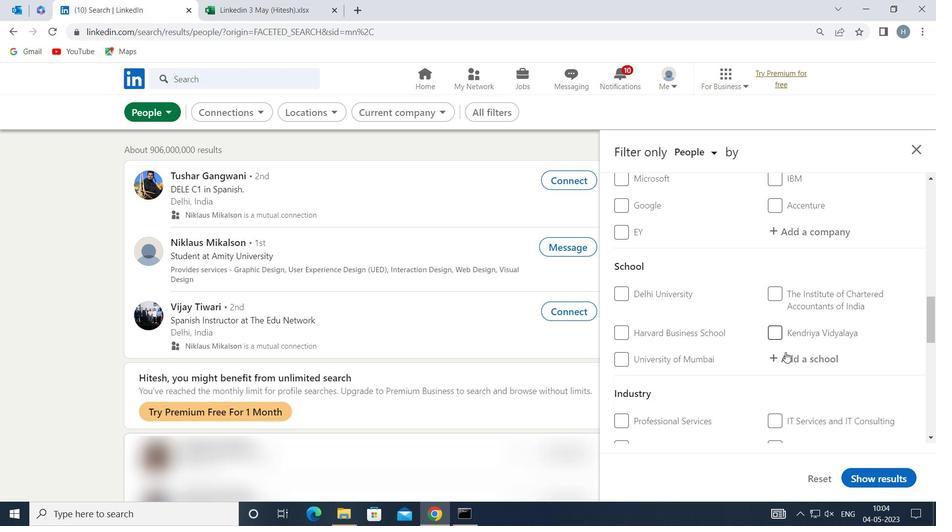 
Action: Mouse pressed left at (788, 356)
Screenshot: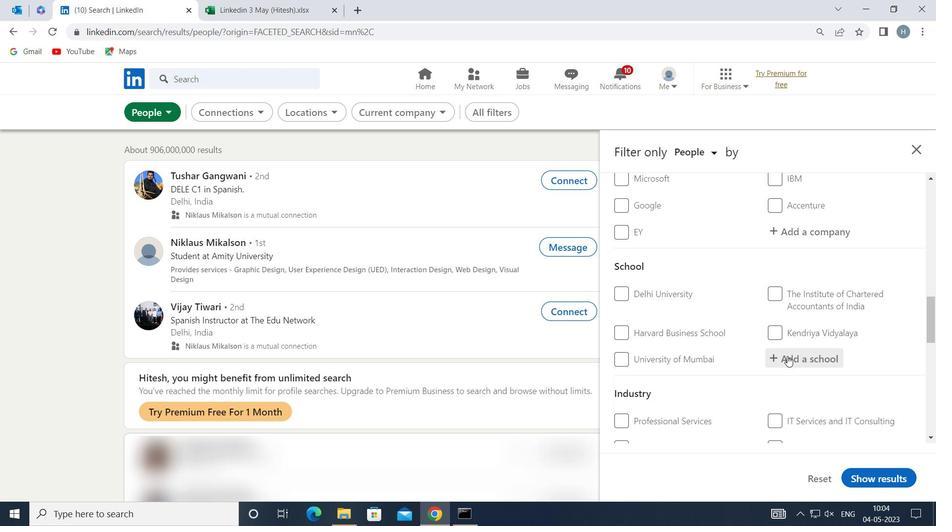 
Action: Key pressed <Key.shift>SRI<Key.space><Key.shift>JAGADGURU
Screenshot: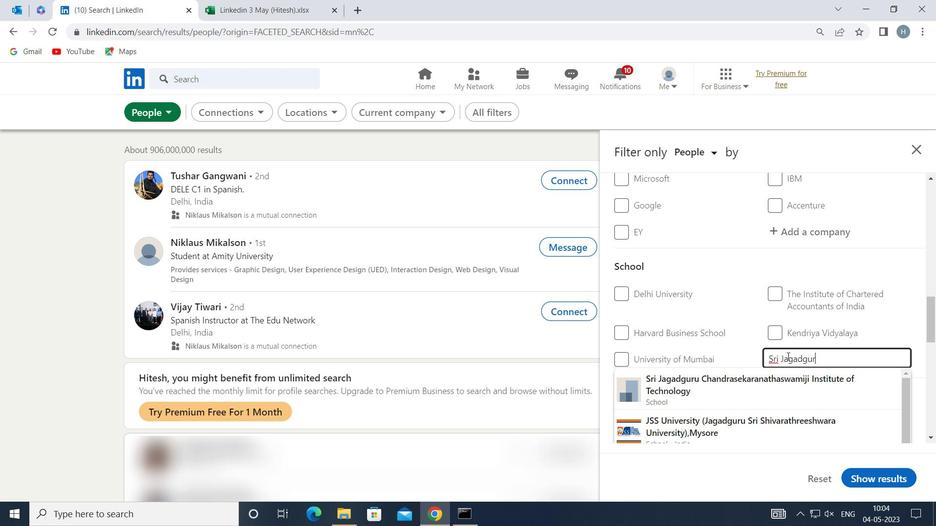 
Action: Mouse moved to (762, 385)
Screenshot: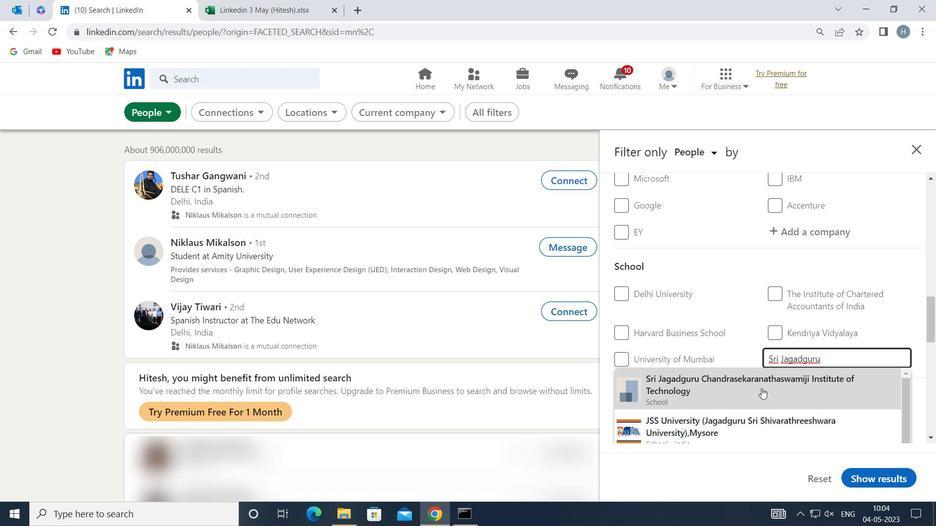 
Action: Mouse pressed left at (762, 385)
Screenshot: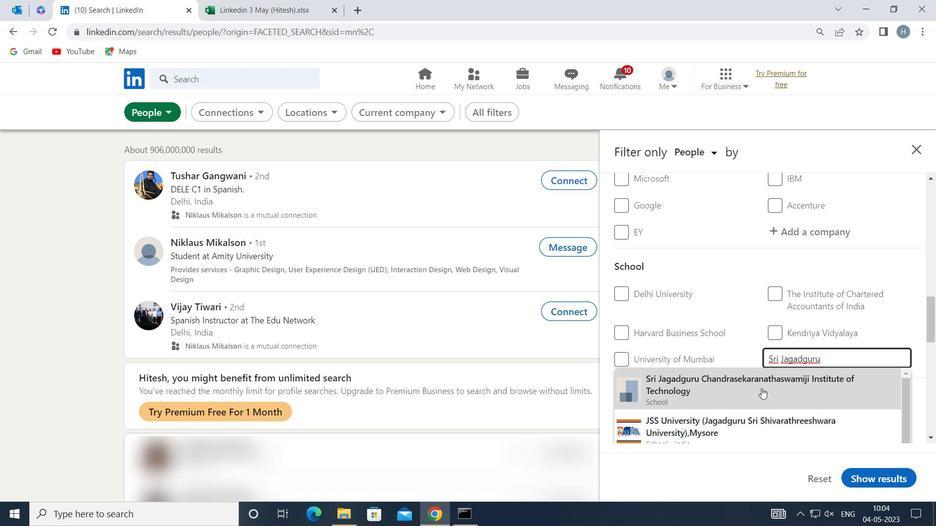 
Action: Mouse moved to (726, 360)
Screenshot: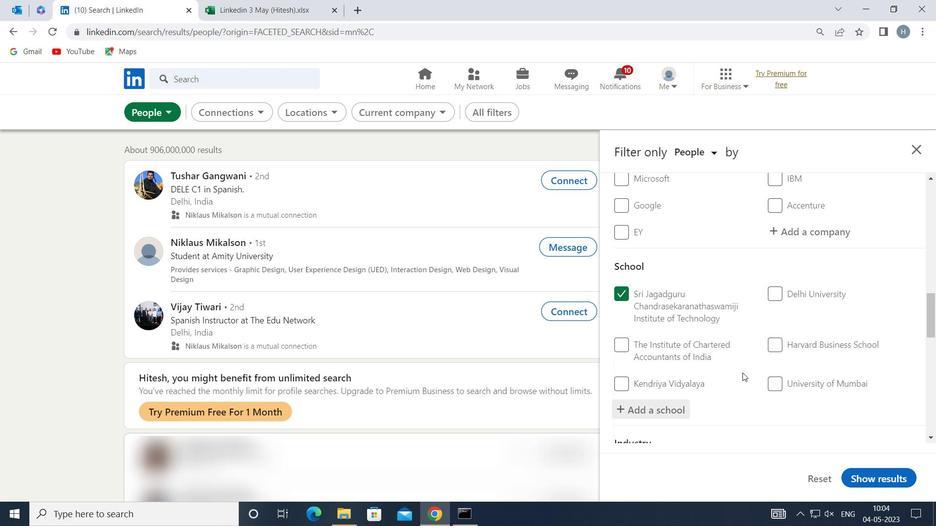 
Action: Mouse scrolled (726, 360) with delta (0, 0)
Screenshot: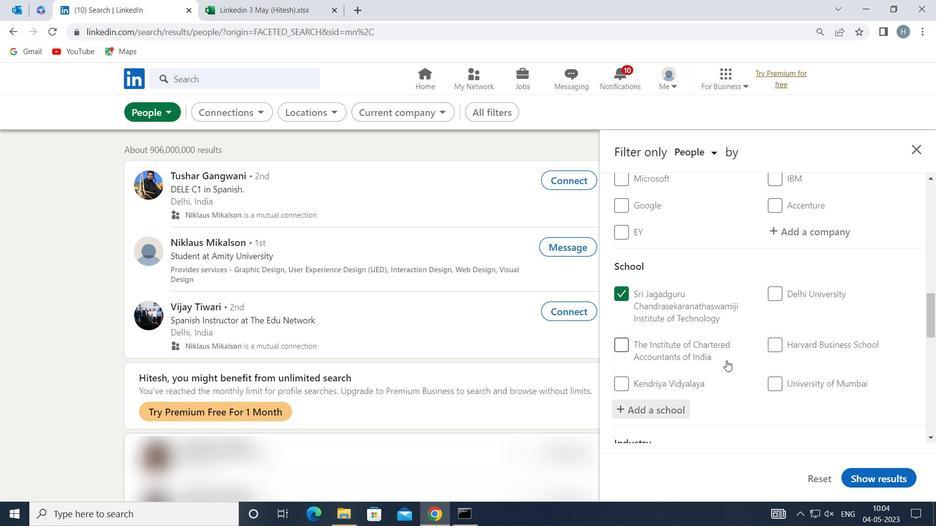 
Action: Mouse moved to (726, 359)
Screenshot: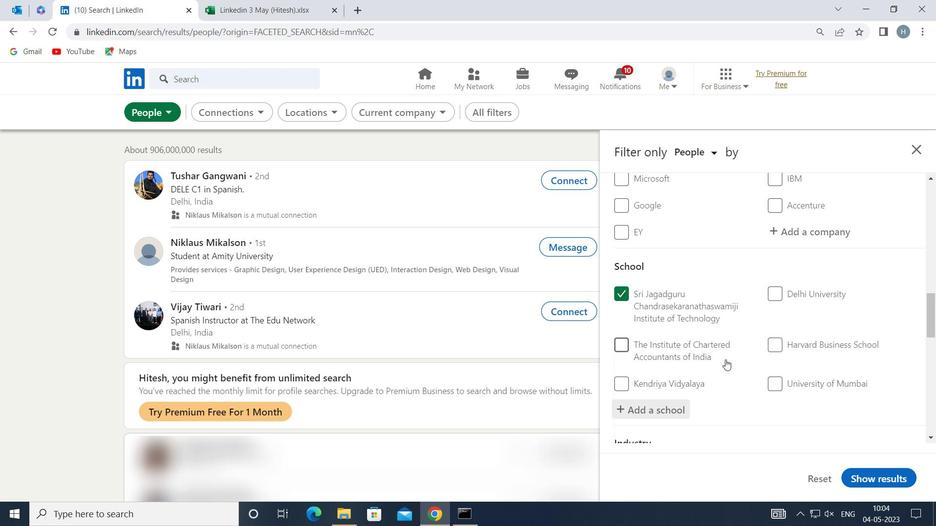 
Action: Mouse scrolled (726, 359) with delta (0, 0)
Screenshot: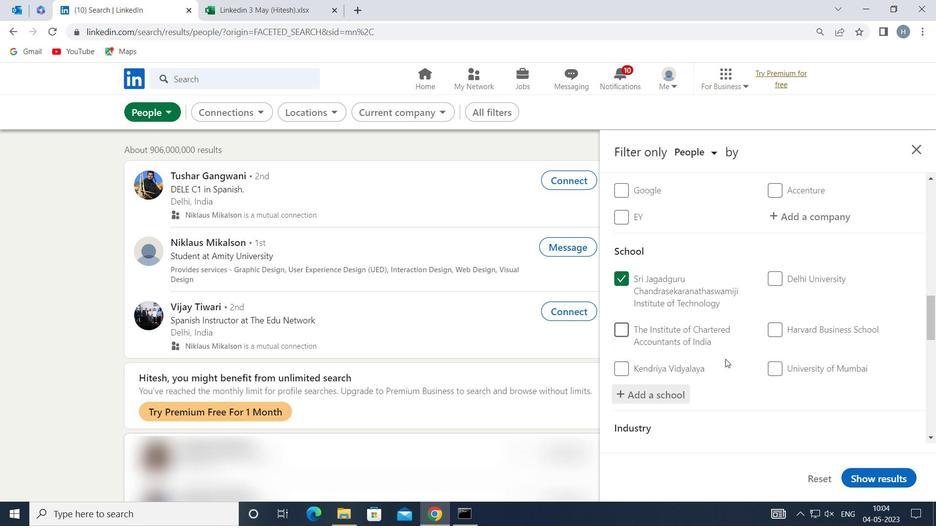 
Action: Mouse moved to (726, 358)
Screenshot: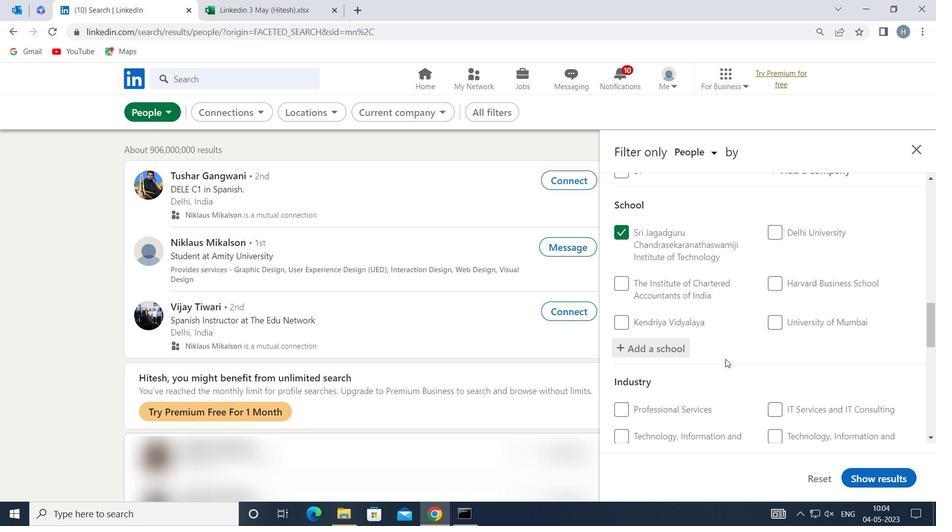 
Action: Mouse scrolled (726, 358) with delta (0, 0)
Screenshot: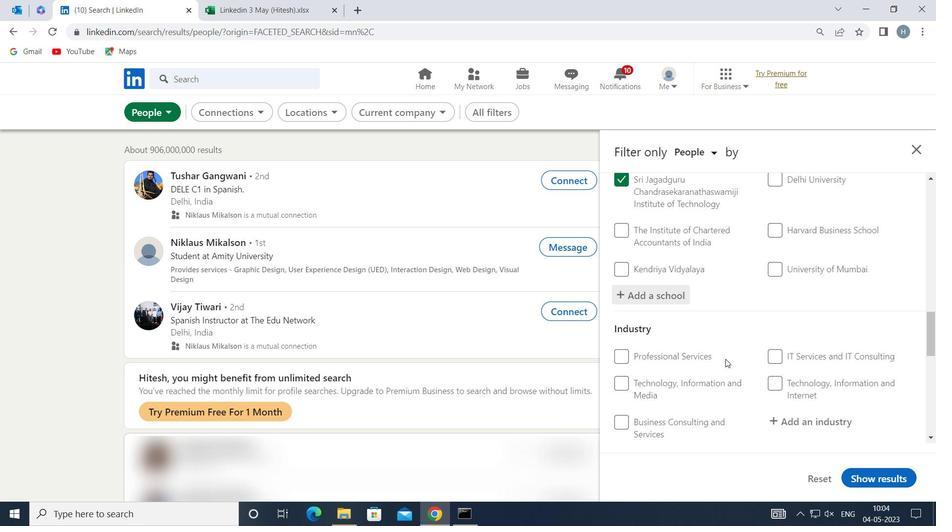 
Action: Mouse moved to (785, 354)
Screenshot: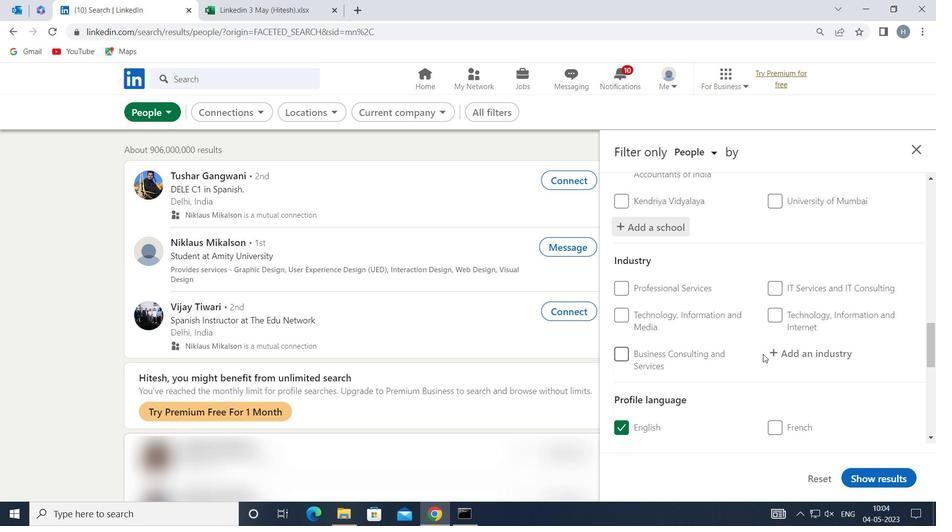 
Action: Mouse pressed left at (785, 354)
Screenshot: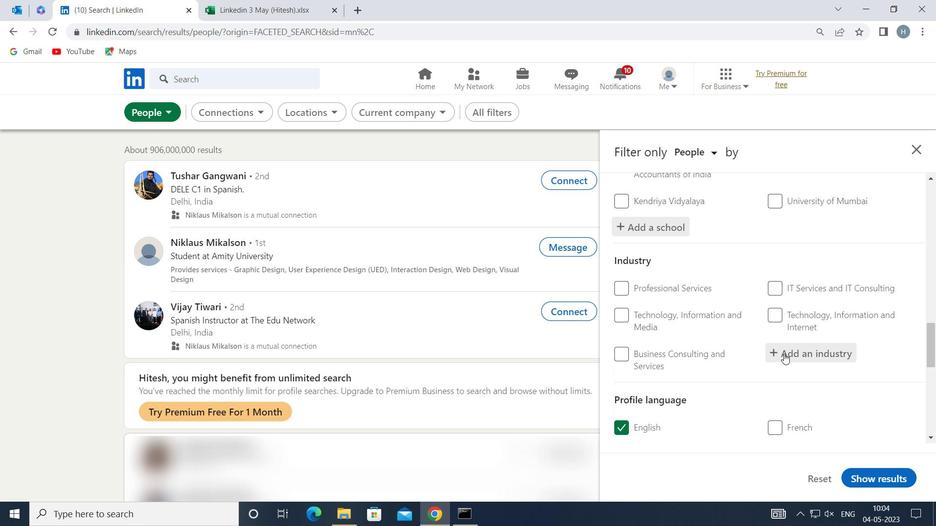 
Action: Key pressed <Key.shift>NON
Screenshot: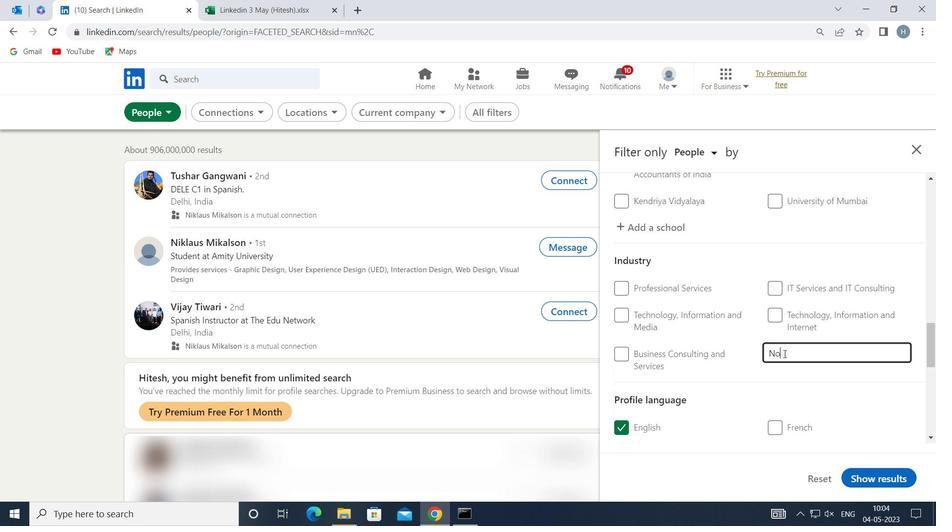 
Action: Mouse moved to (747, 370)
Screenshot: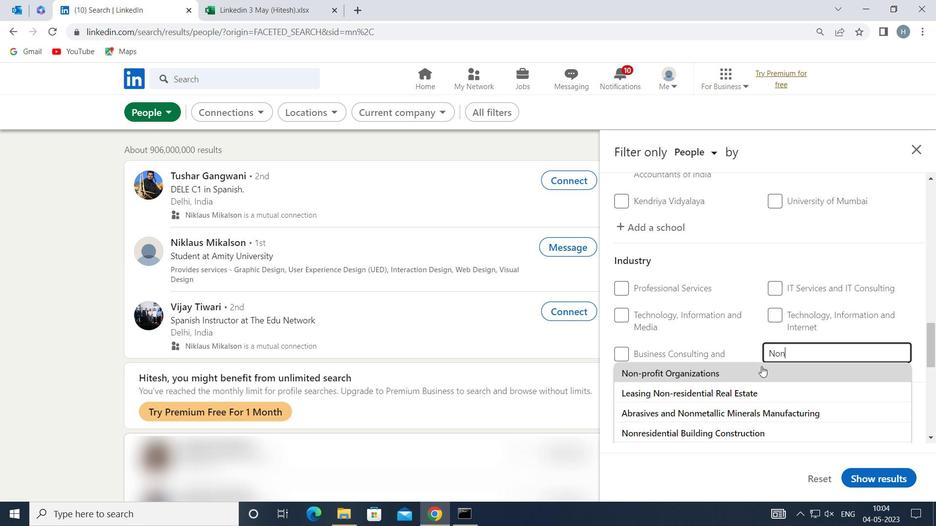 
Action: Mouse pressed left at (747, 370)
Screenshot: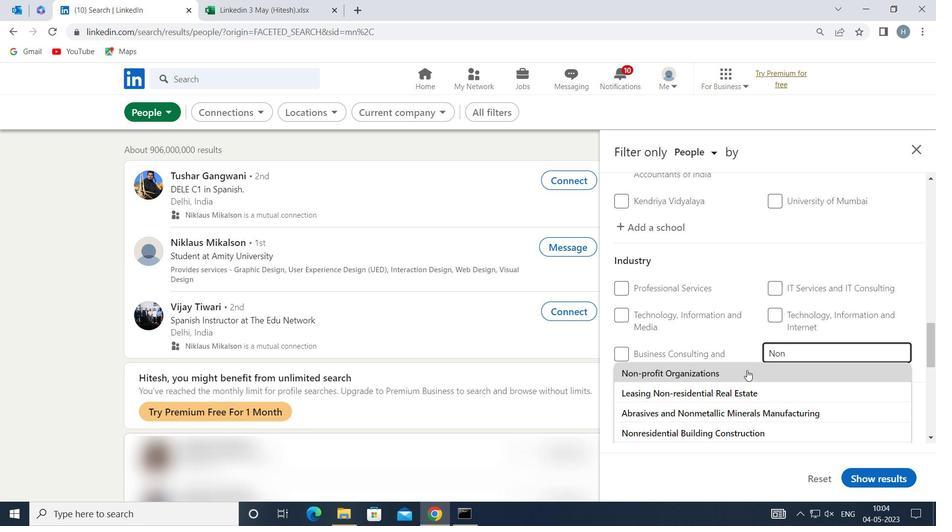 
Action: Mouse moved to (710, 349)
Screenshot: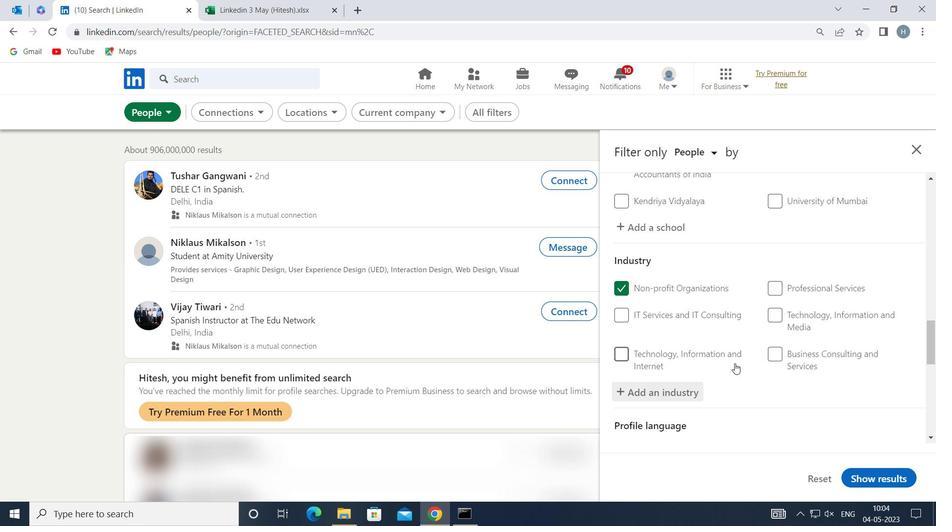
Action: Mouse scrolled (710, 349) with delta (0, 0)
Screenshot: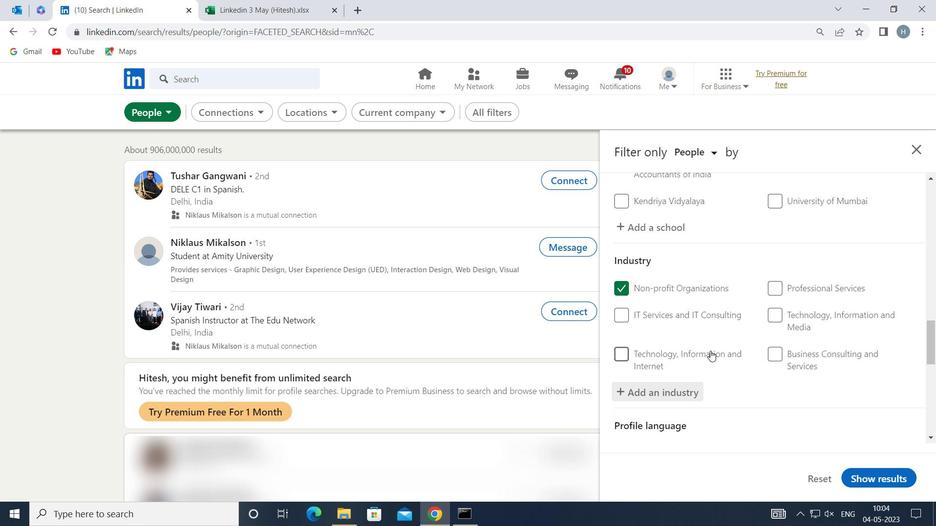 
Action: Mouse moved to (726, 338)
Screenshot: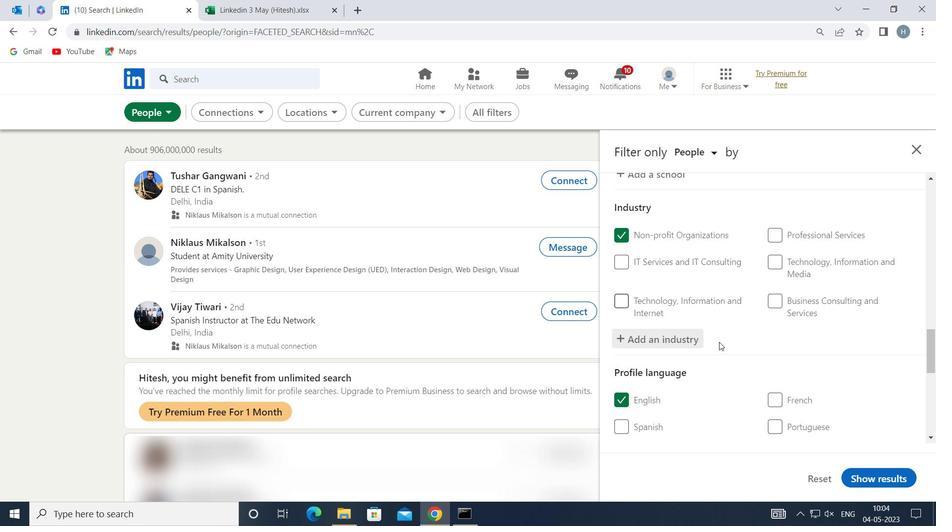 
Action: Mouse scrolled (726, 337) with delta (0, 0)
Screenshot: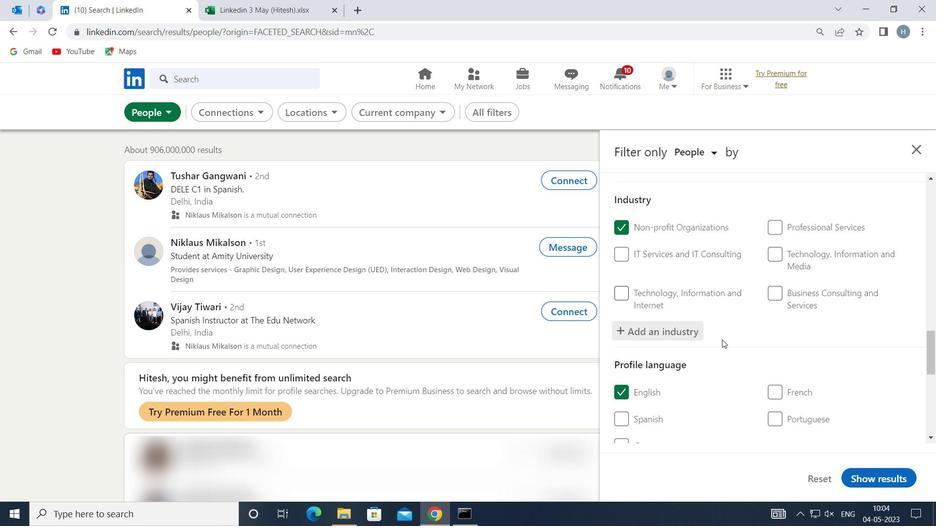 
Action: Mouse scrolled (726, 337) with delta (0, 0)
Screenshot: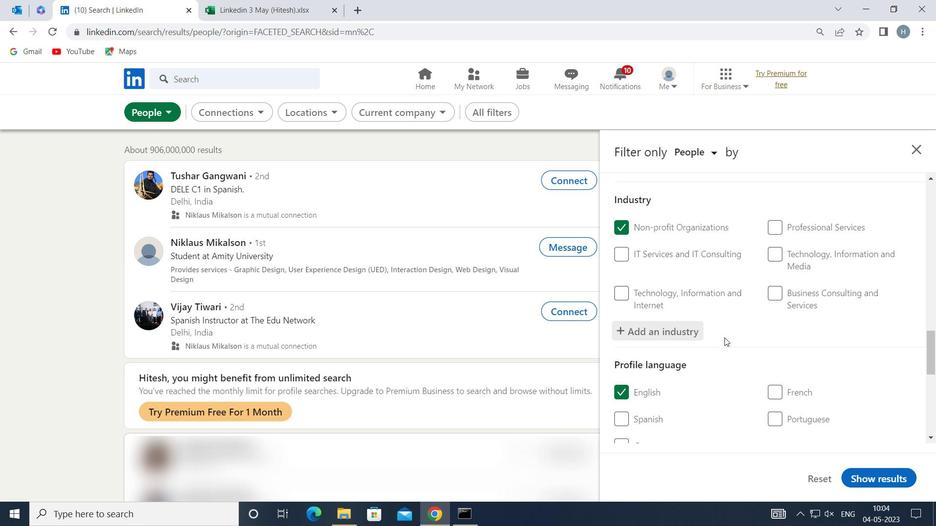 
Action: Mouse moved to (727, 336)
Screenshot: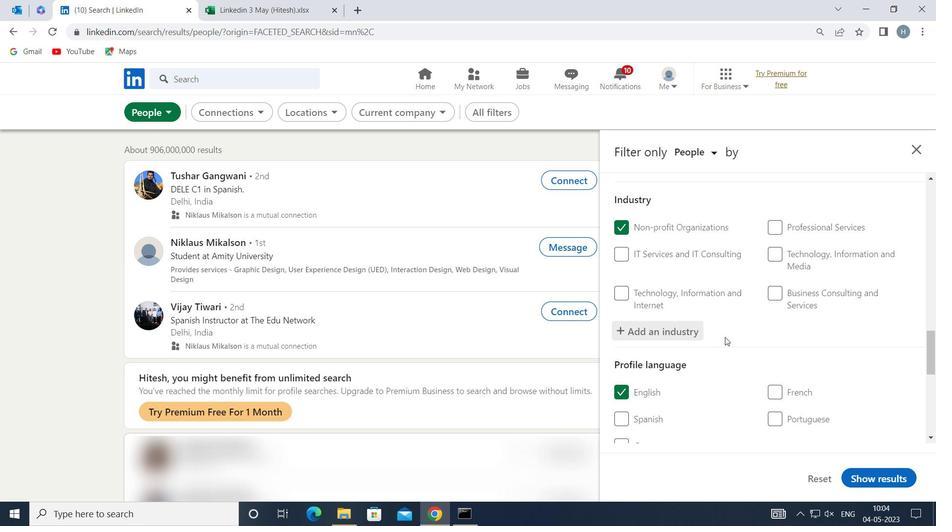 
Action: Mouse scrolled (727, 336) with delta (0, 0)
Screenshot: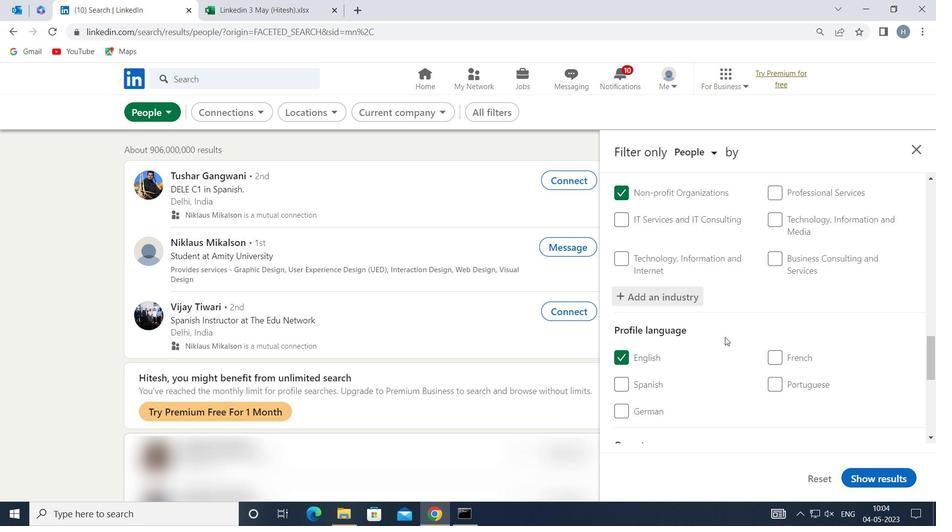 
Action: Mouse moved to (728, 335)
Screenshot: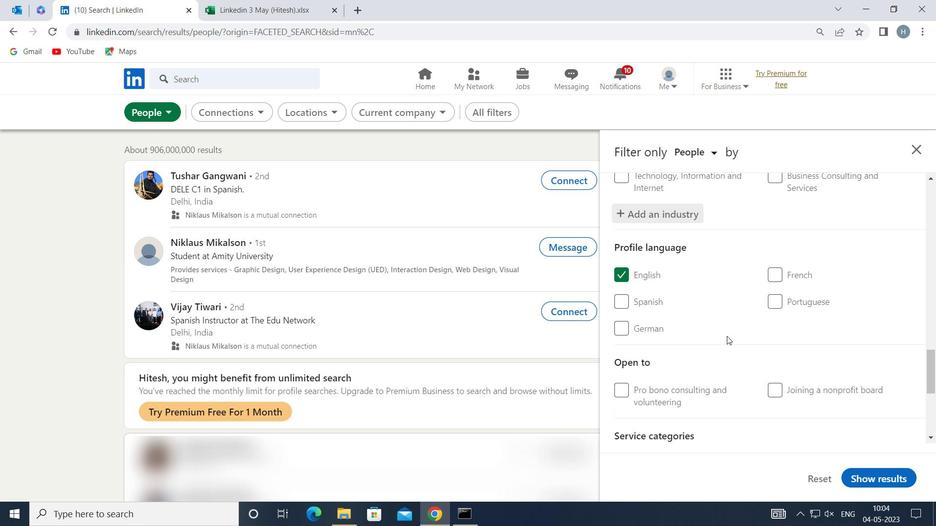 
Action: Mouse scrolled (728, 335) with delta (0, 0)
Screenshot: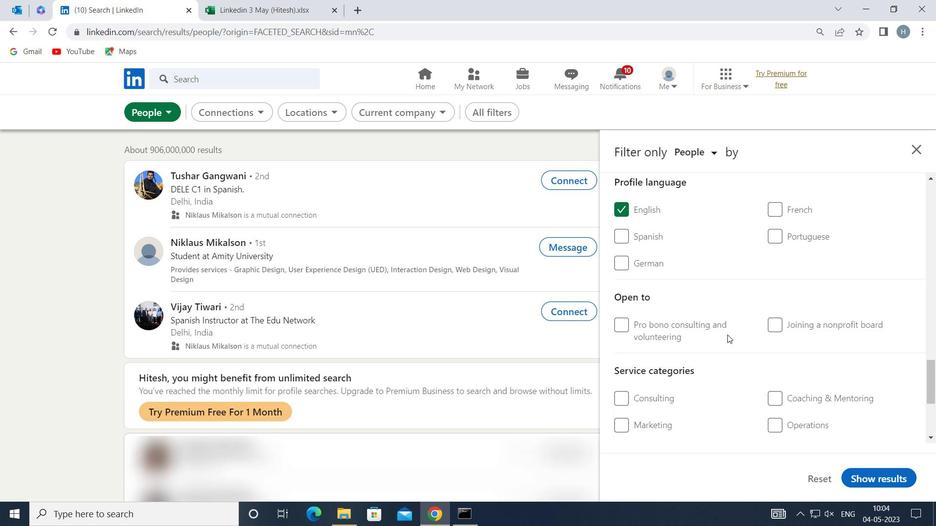 
Action: Mouse scrolled (728, 335) with delta (0, 0)
Screenshot: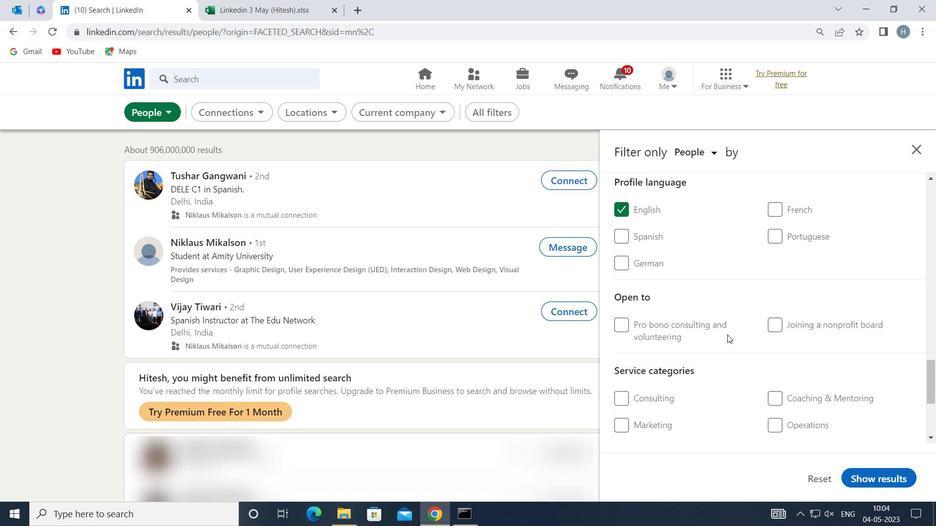 
Action: Mouse scrolled (728, 335) with delta (0, 0)
Screenshot: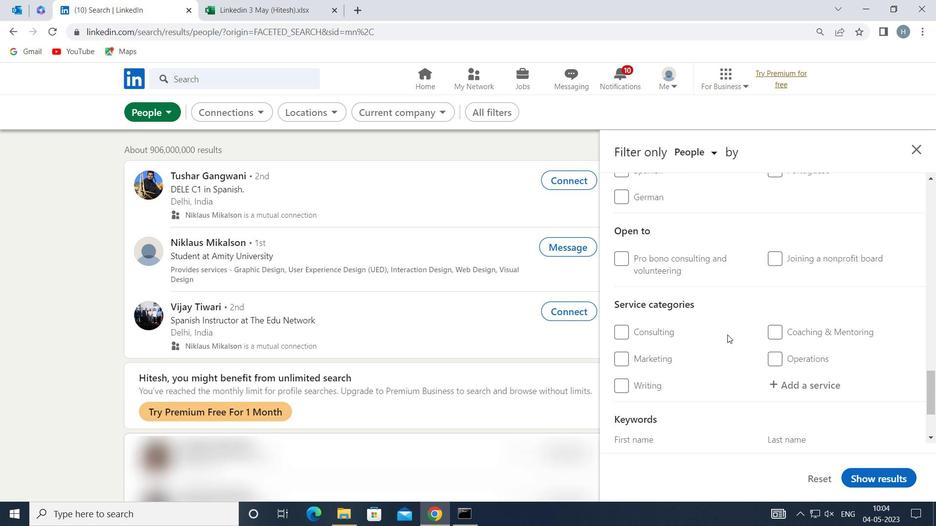 
Action: Mouse moved to (807, 270)
Screenshot: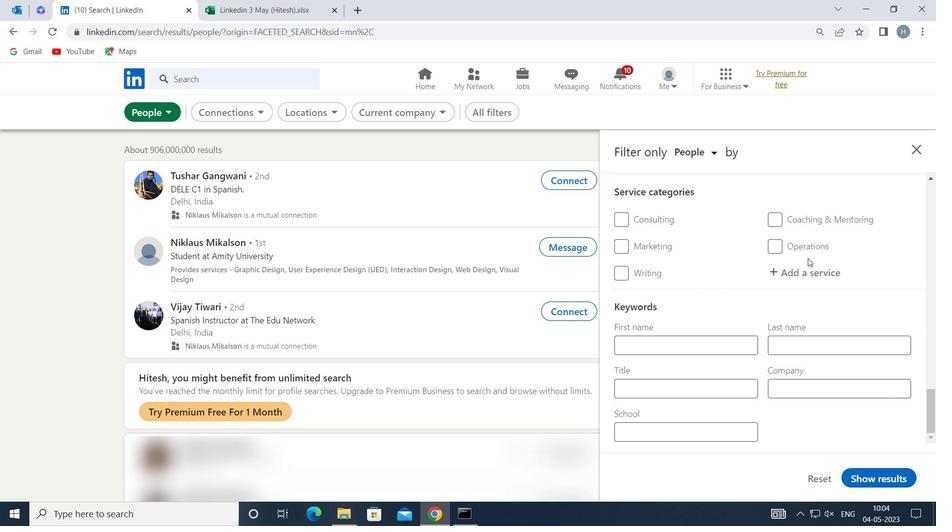 
Action: Mouse pressed left at (807, 270)
Screenshot: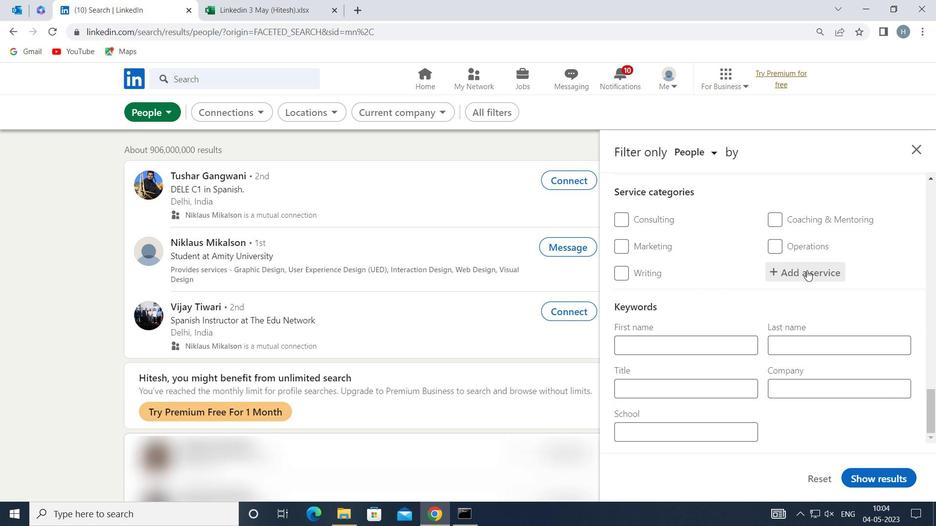 
Action: Key pressed <Key.shift>BLOG
Screenshot: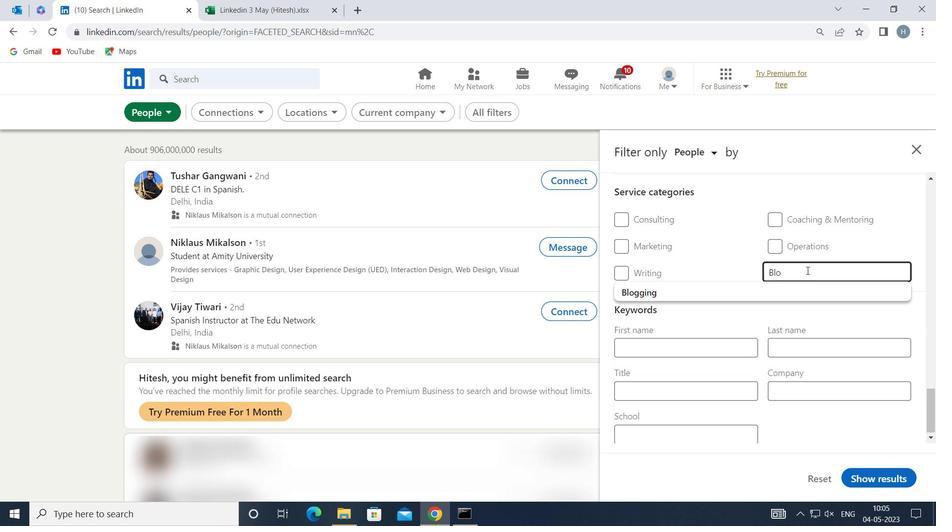 
Action: Mouse moved to (807, 270)
Screenshot: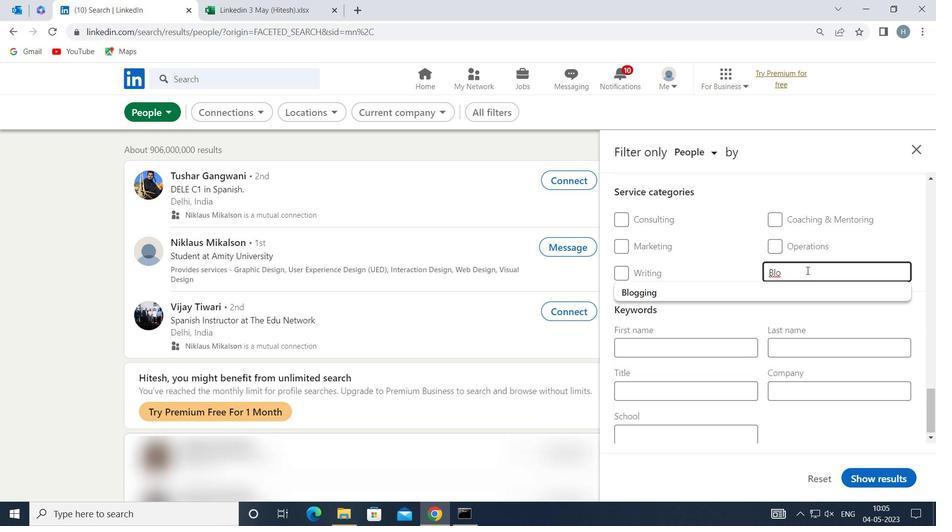 
Action: Key pressed GING
Screenshot: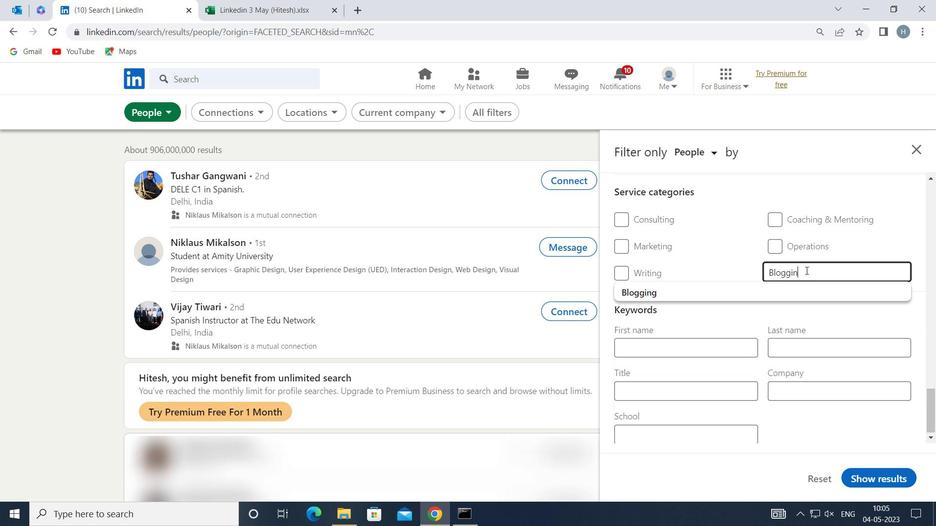
Action: Mouse moved to (787, 293)
Screenshot: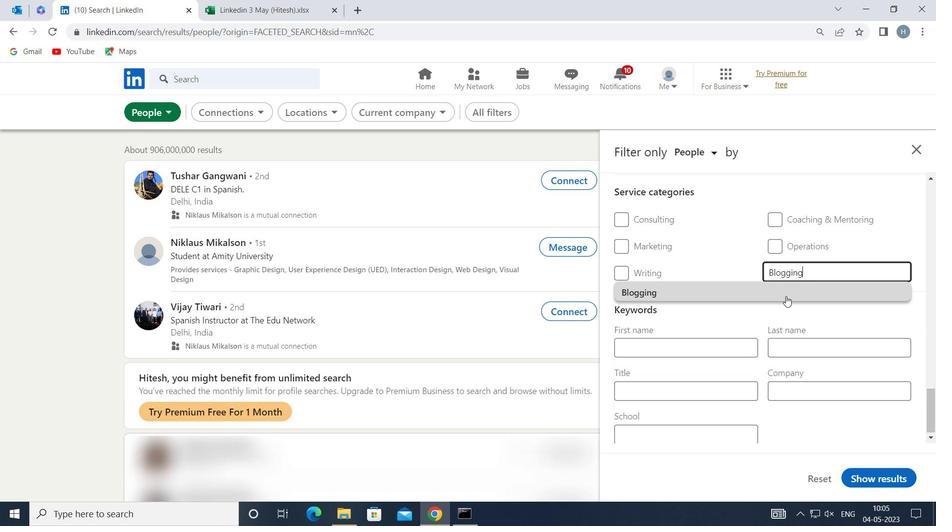 
Action: Mouse pressed left at (787, 293)
Screenshot: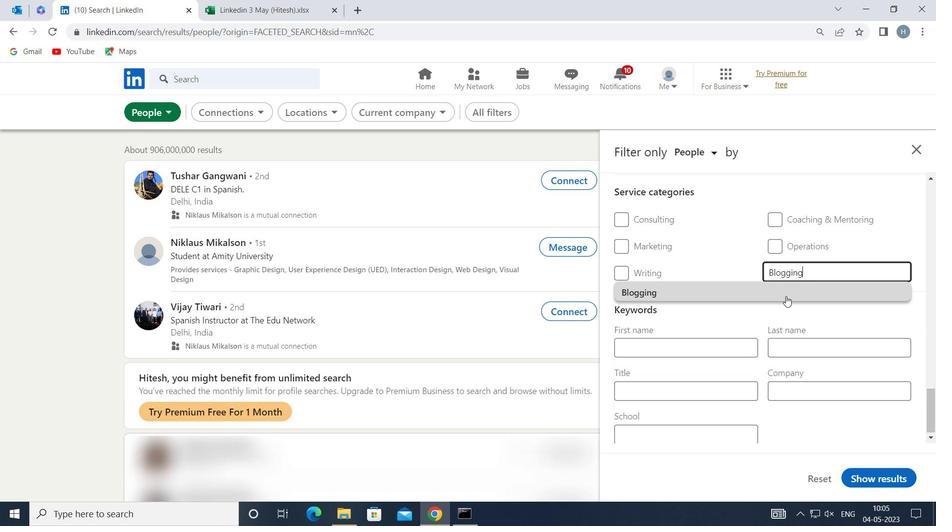 
Action: Mouse moved to (747, 299)
Screenshot: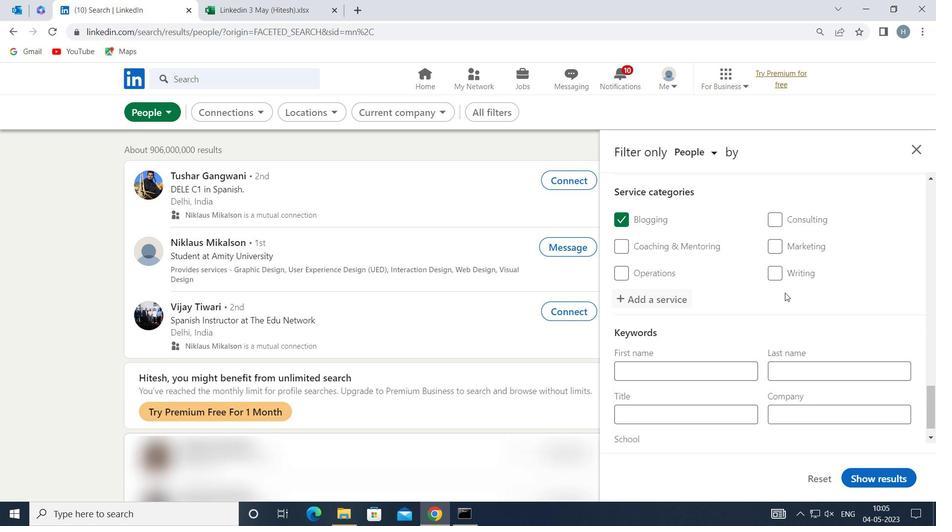 
Action: Mouse scrolled (747, 299) with delta (0, 0)
Screenshot: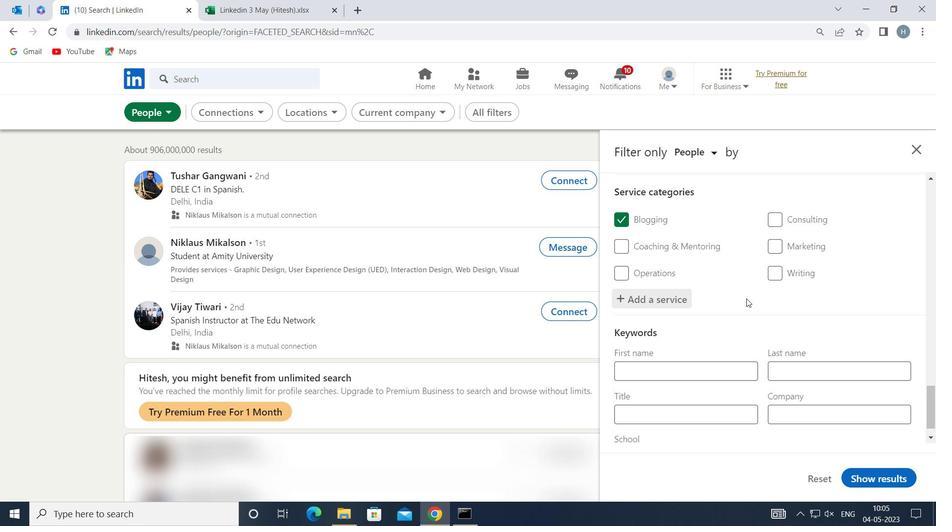 
Action: Mouse scrolled (747, 299) with delta (0, 0)
Screenshot: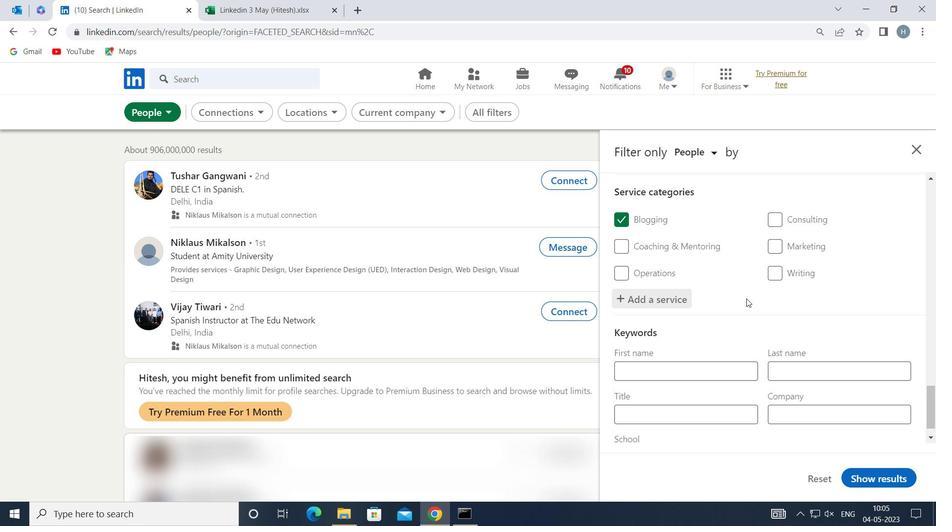 
Action: Mouse scrolled (747, 299) with delta (0, 0)
Screenshot: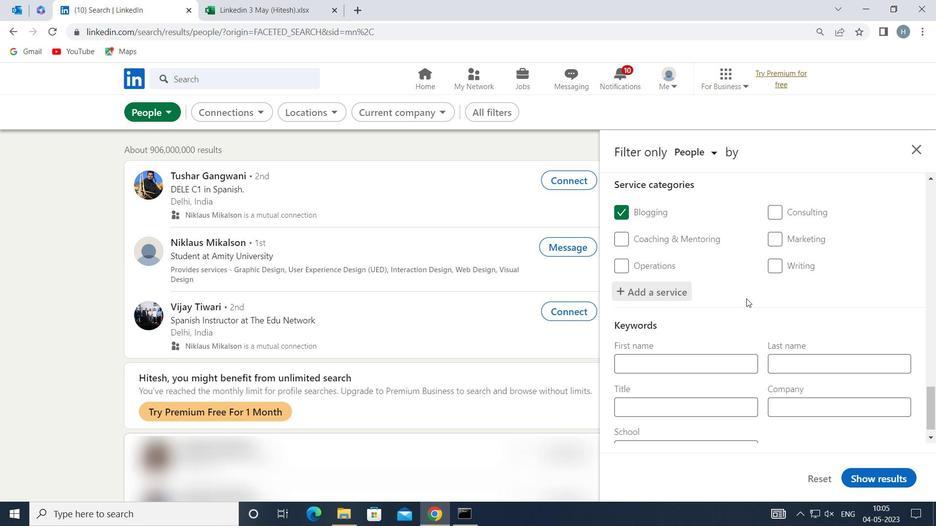 
Action: Mouse scrolled (747, 299) with delta (0, 0)
Screenshot: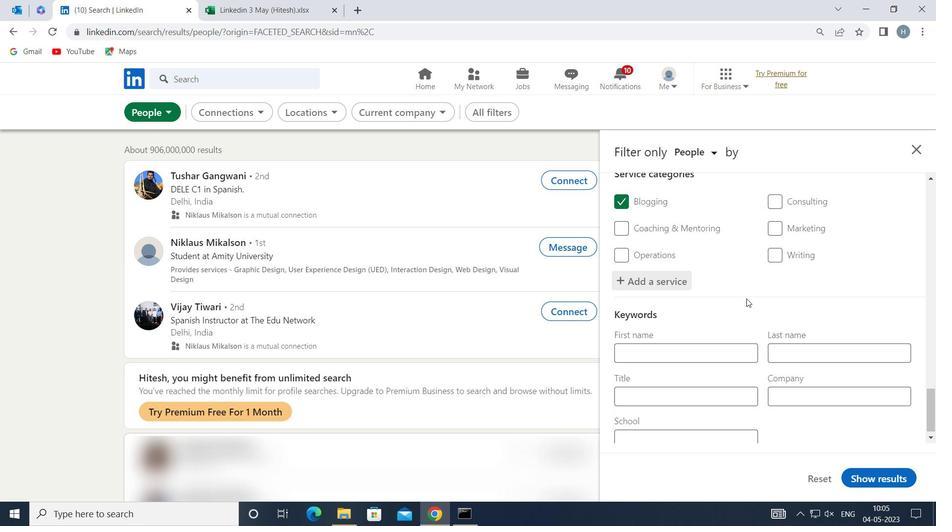 
Action: Mouse scrolled (747, 299) with delta (0, 0)
Screenshot: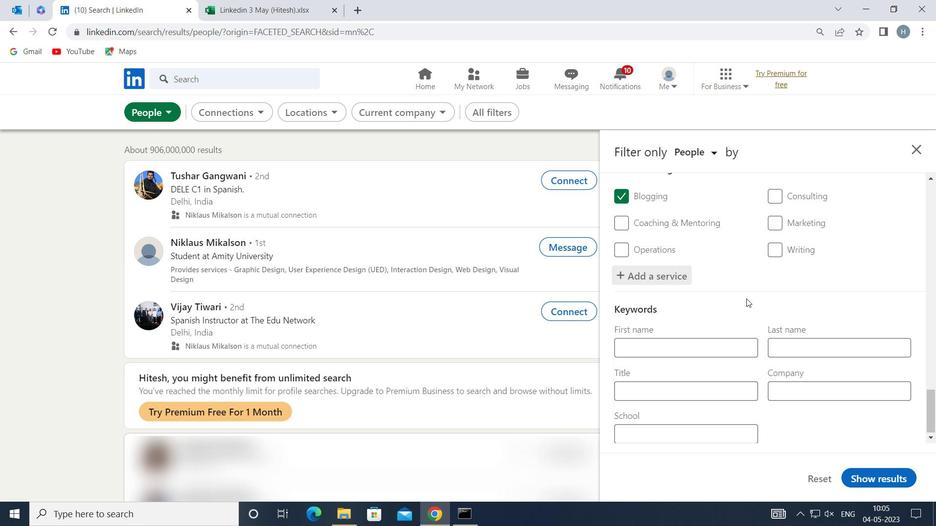 
Action: Mouse moved to (736, 385)
Screenshot: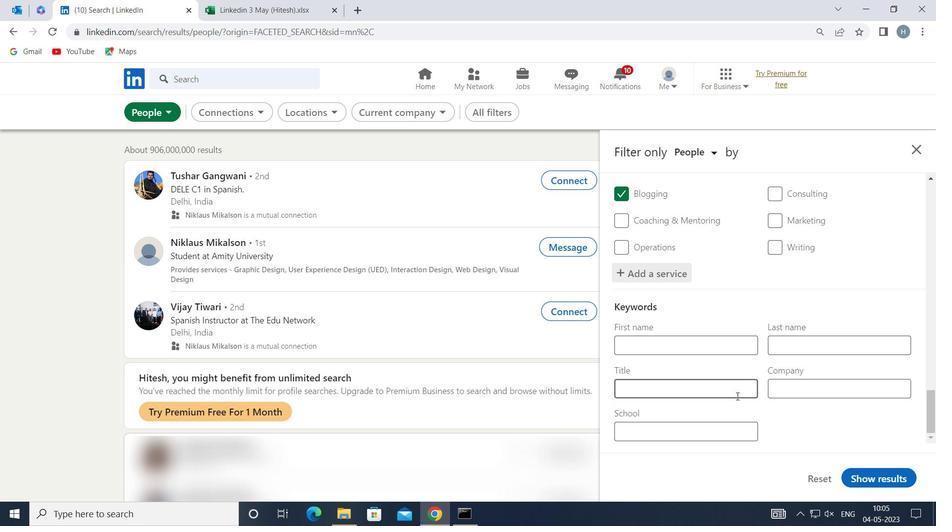
Action: Mouse pressed left at (736, 385)
Screenshot: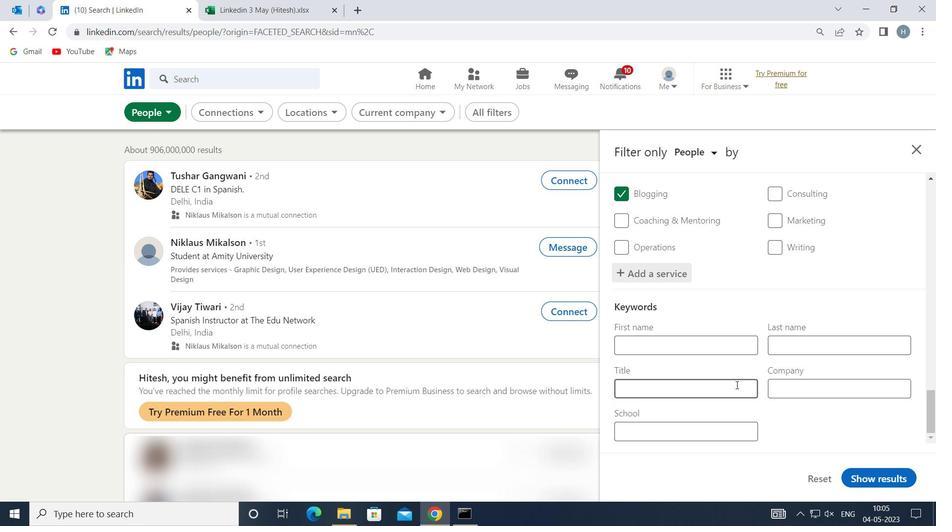 
Action: Key pressed <Key.shift>CUSTOMER<Key.space><Key.shift>CR<Key.backspace>ARE<Key.space><Key.shift>ASSOCIATE
Screenshot: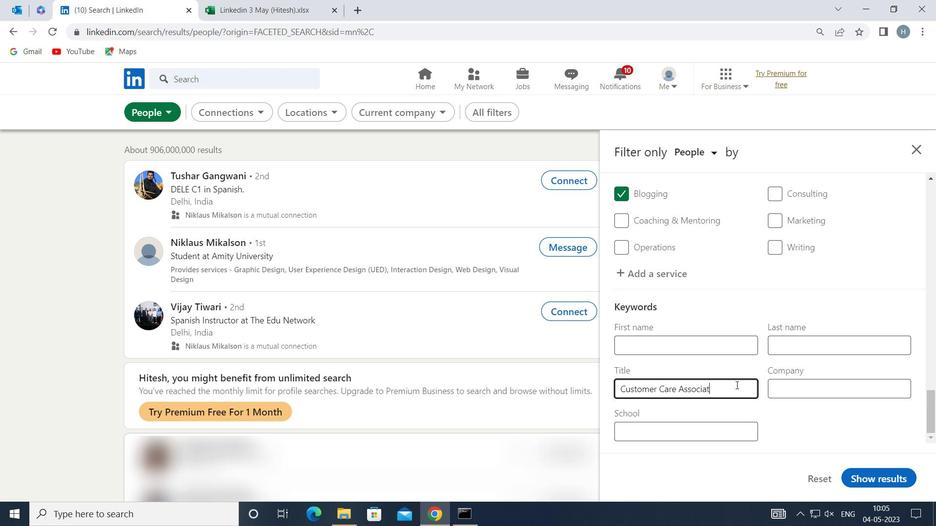 
Action: Mouse moved to (883, 474)
Screenshot: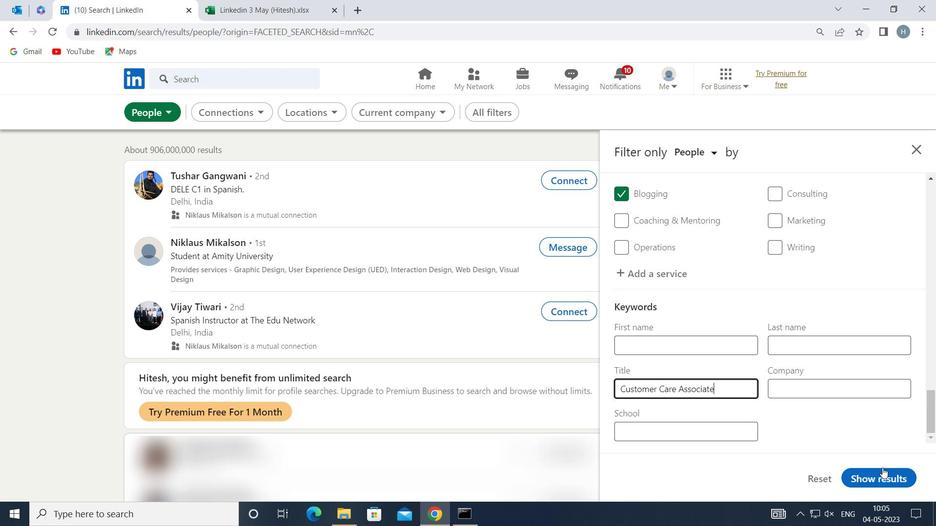 
Action: Mouse pressed left at (883, 474)
Screenshot: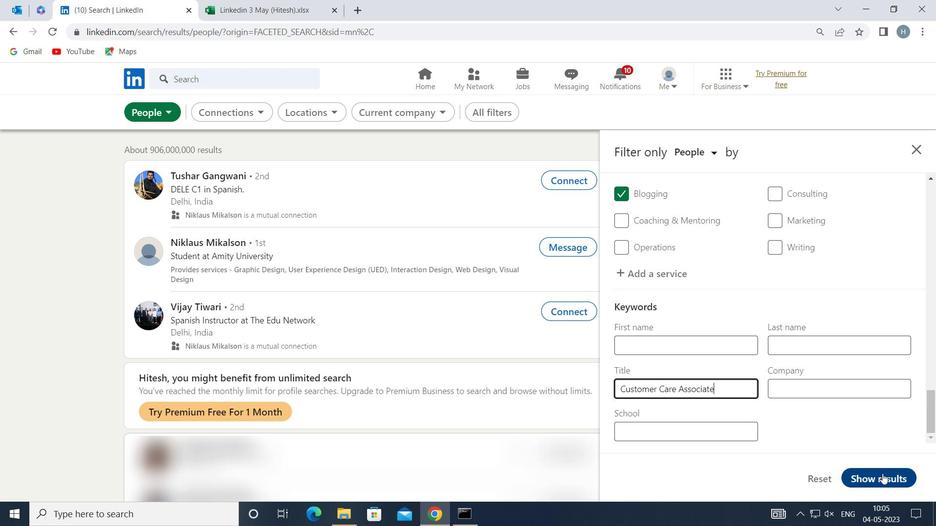 
Action: Mouse moved to (803, 372)
Screenshot: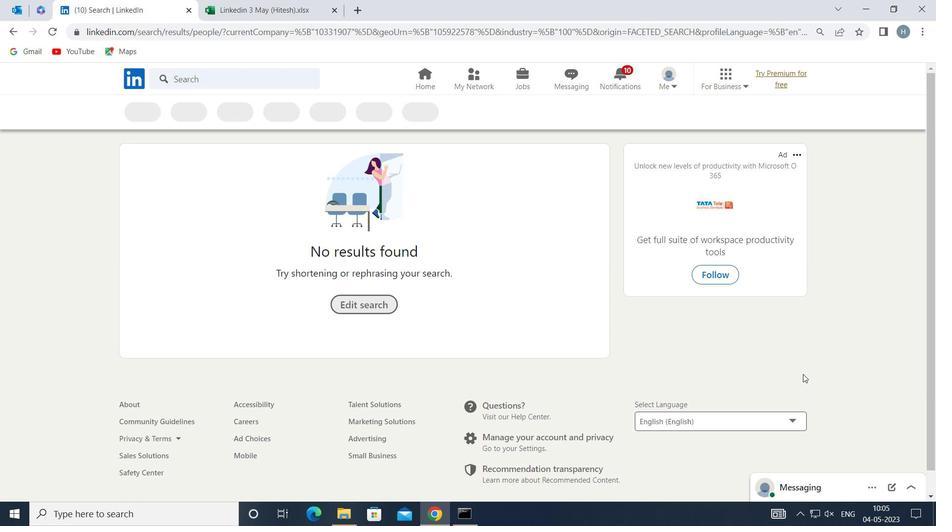 
